 Task: Look for space in Vlotho, Germany from 10th July, 2023 to 15th July, 2023 for 7 adults in price range Rs.10000 to Rs.15000. Place can be entire place or shared room with 4 bedrooms having 7 beds and 4 bathrooms. Property type can be house, flat, guest house. Amenities needed are: wifi, TV, free parkinig on premises, gym, breakfast. Booking option can be shelf check-in. Required host language is English.
Action: Mouse moved to (472, 94)
Screenshot: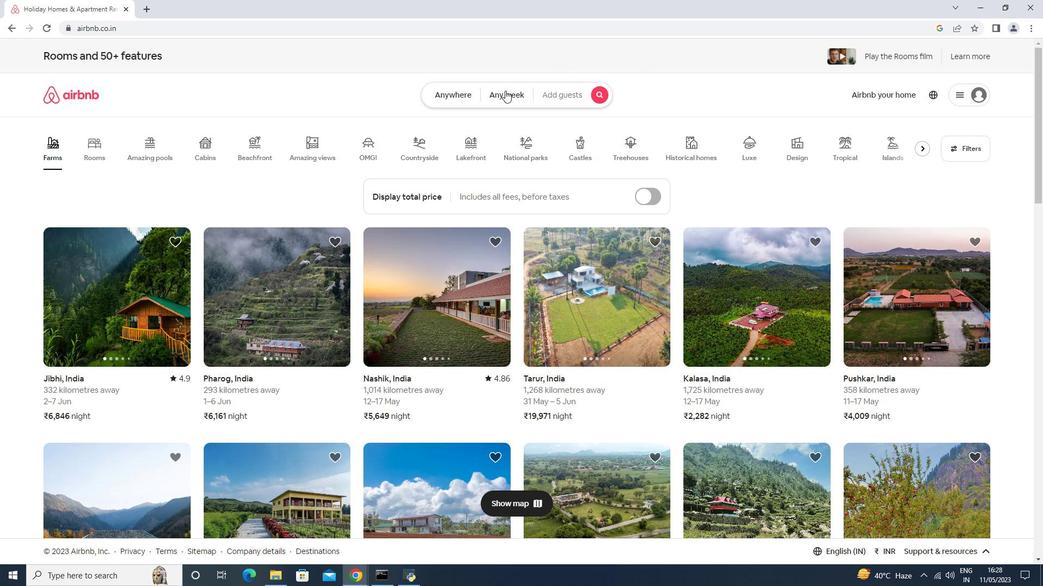 
Action: Mouse pressed left at (472, 94)
Screenshot: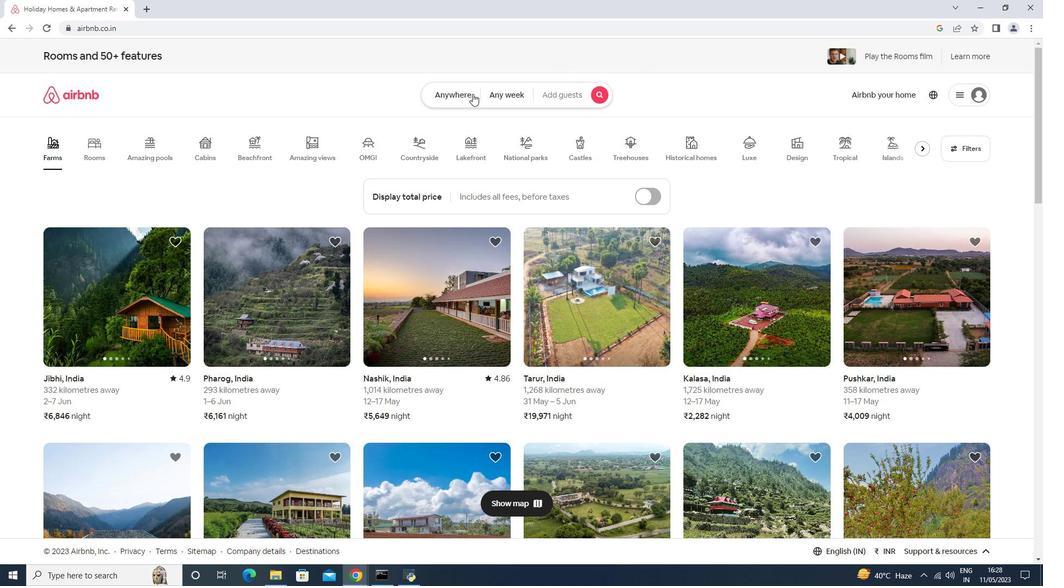 
Action: Mouse moved to (395, 138)
Screenshot: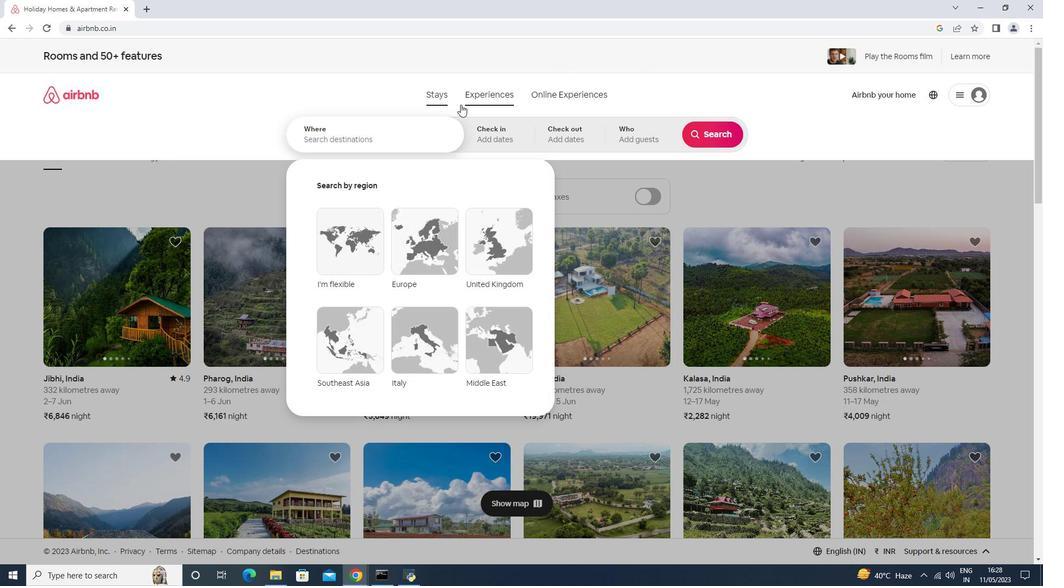 
Action: Mouse pressed left at (395, 138)
Screenshot: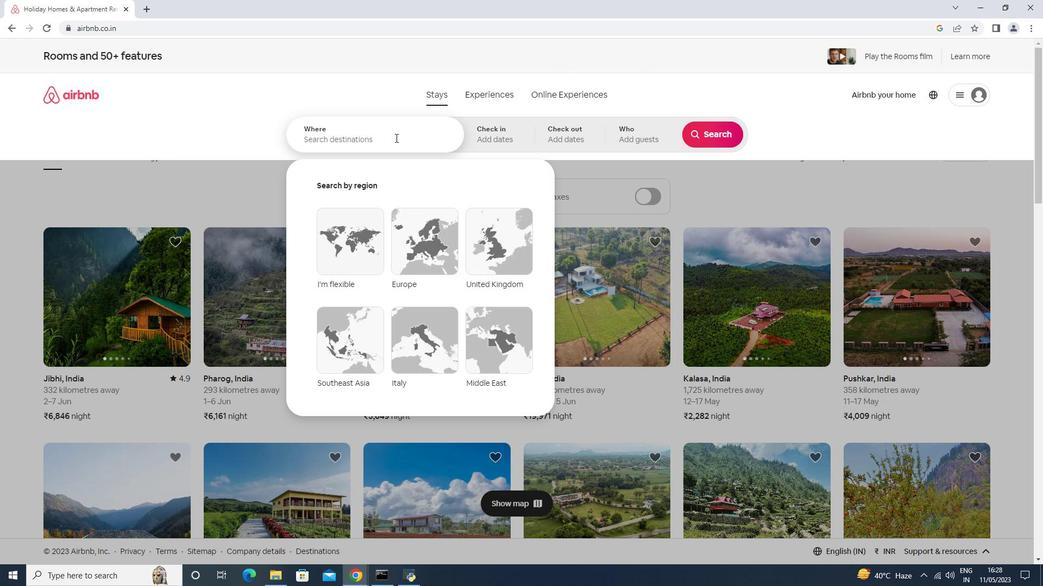 
Action: Mouse moved to (401, 133)
Screenshot: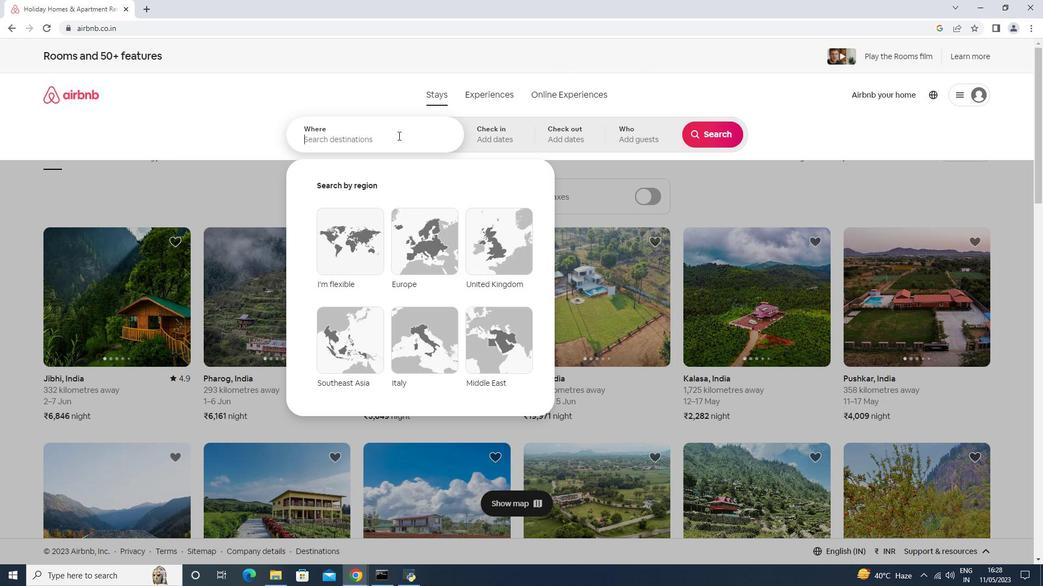 
Action: Key pressed <Key.shift>Vlotho,<Key.space><Key.shift>Germany<Key.enter>
Screenshot: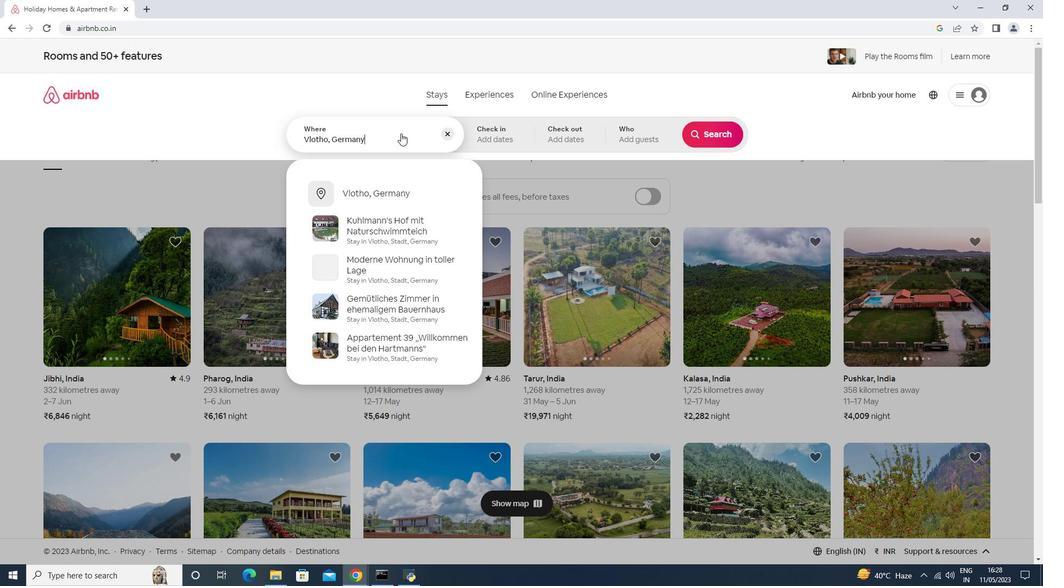 
Action: Mouse moved to (709, 228)
Screenshot: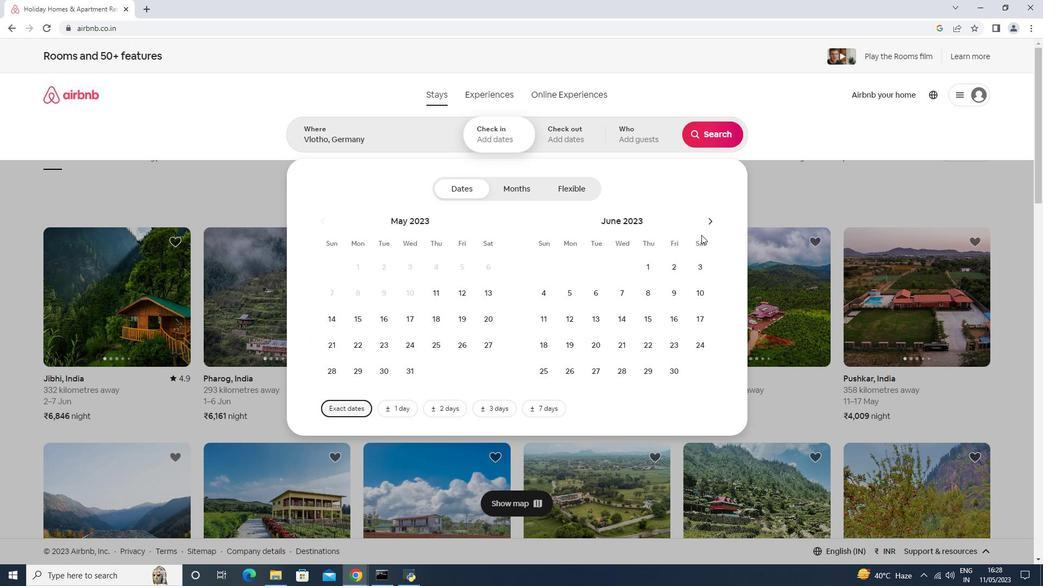 
Action: Mouse pressed left at (709, 228)
Screenshot: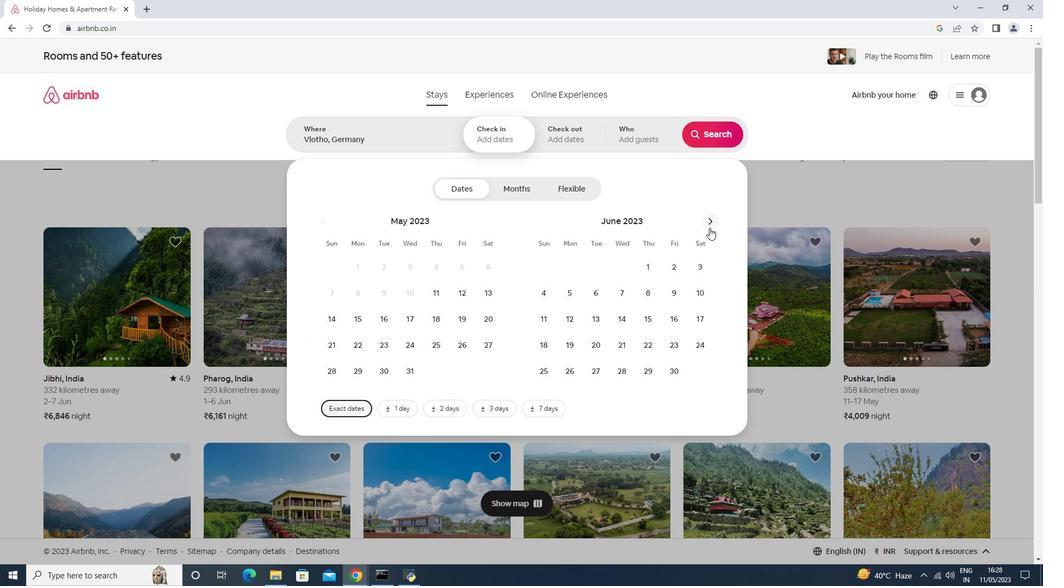 
Action: Mouse moved to (567, 313)
Screenshot: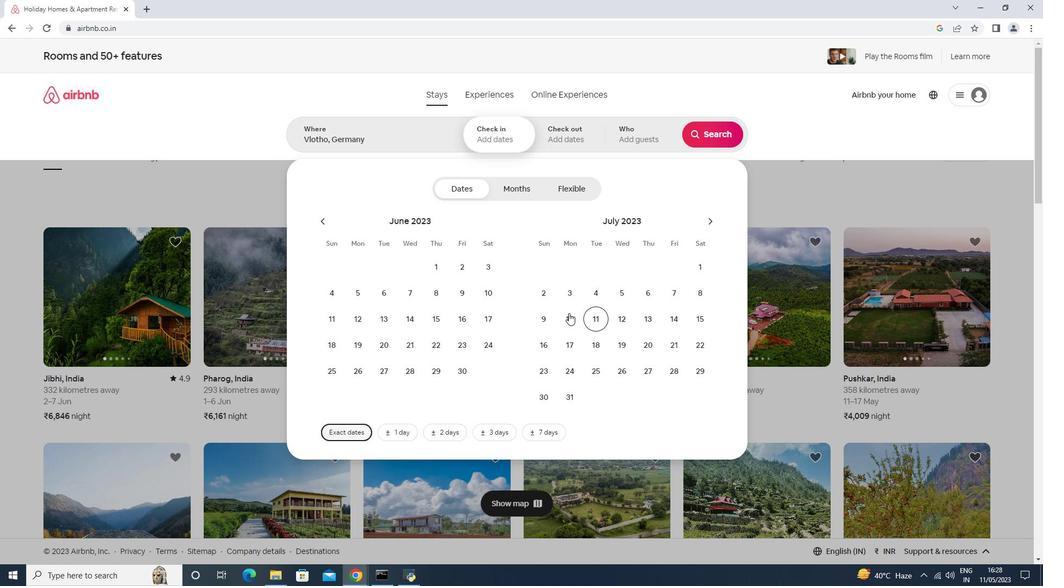 
Action: Mouse pressed left at (567, 313)
Screenshot: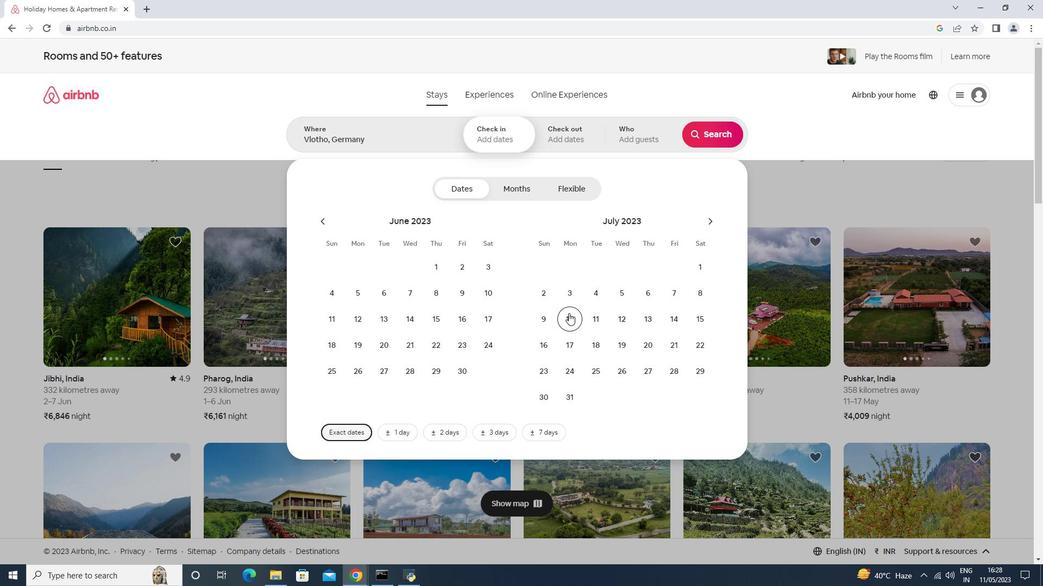 
Action: Mouse moved to (708, 317)
Screenshot: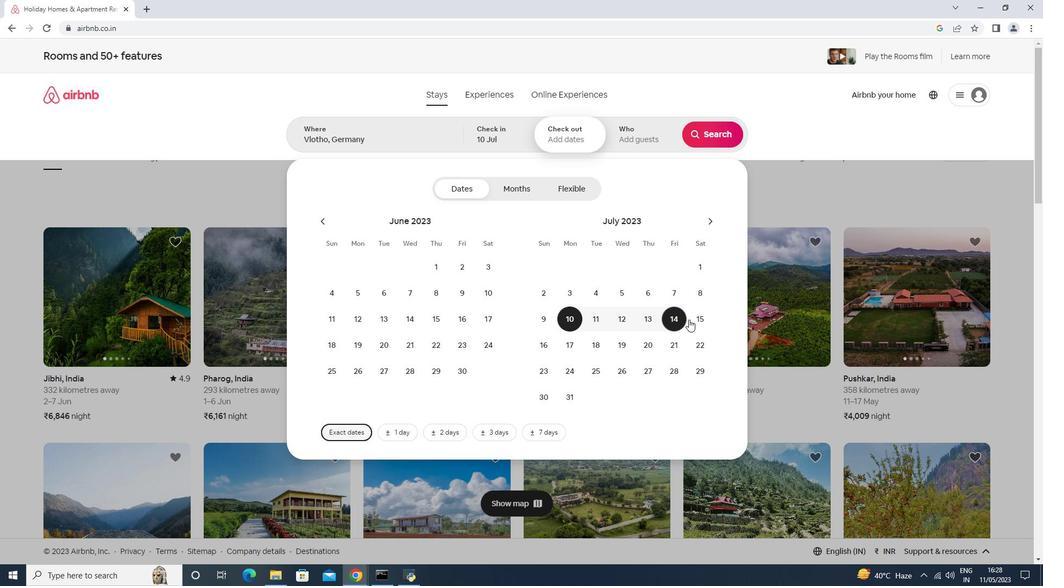 
Action: Mouse pressed left at (708, 317)
Screenshot: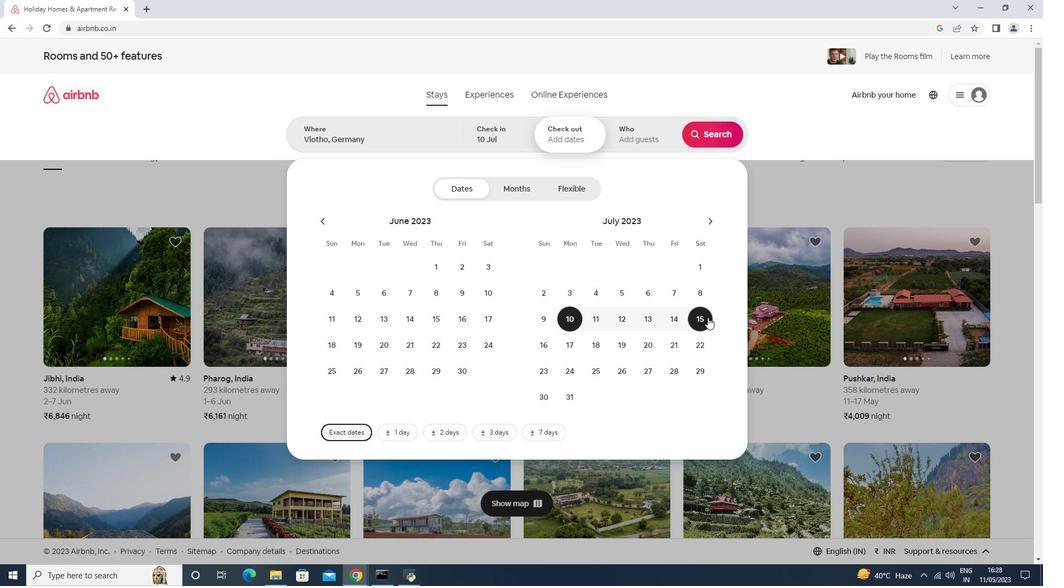
Action: Mouse moved to (624, 135)
Screenshot: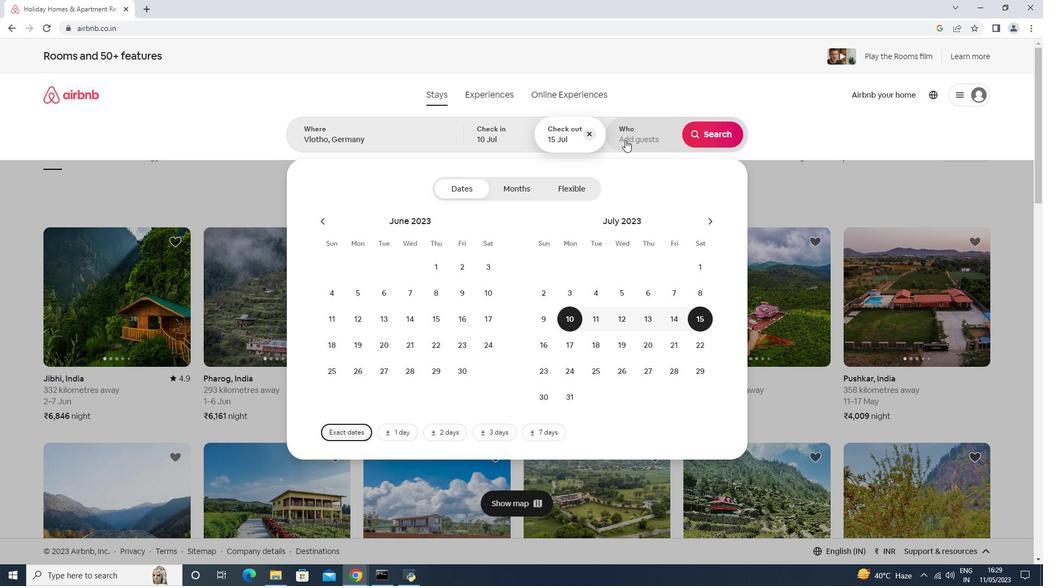 
Action: Mouse pressed left at (624, 135)
Screenshot: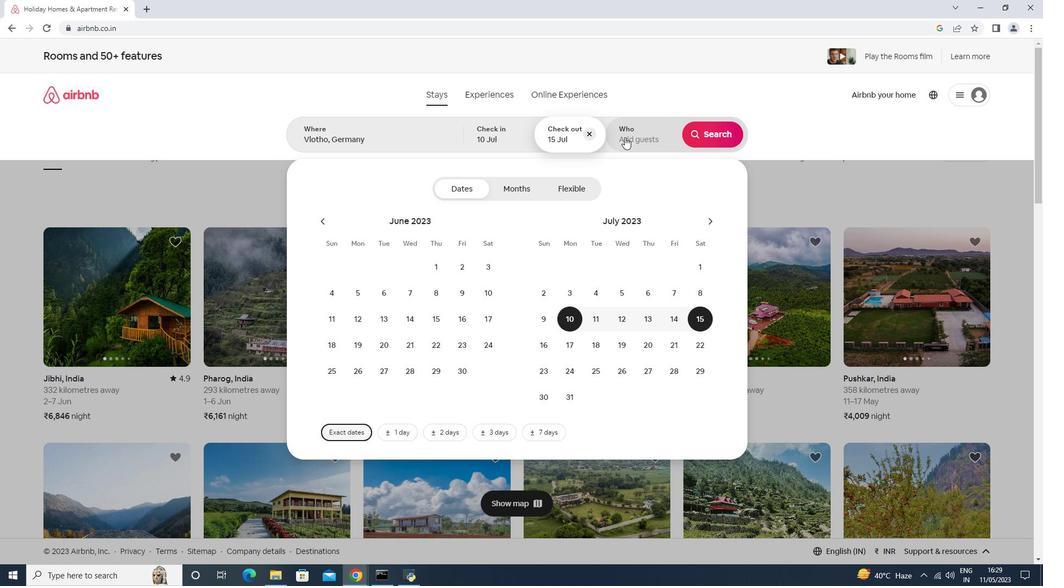 
Action: Mouse moved to (721, 190)
Screenshot: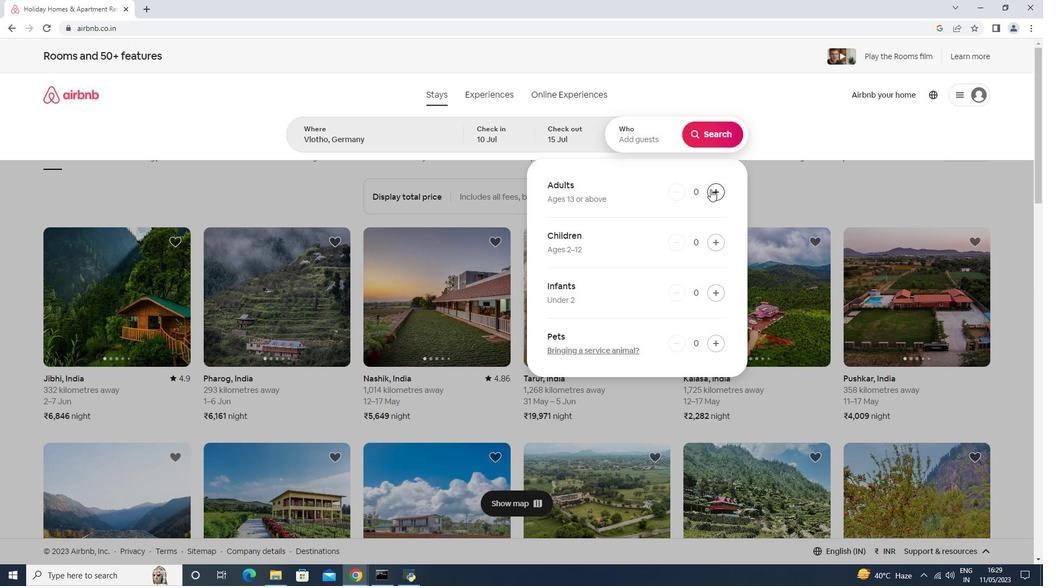 
Action: Mouse pressed left at (721, 190)
Screenshot: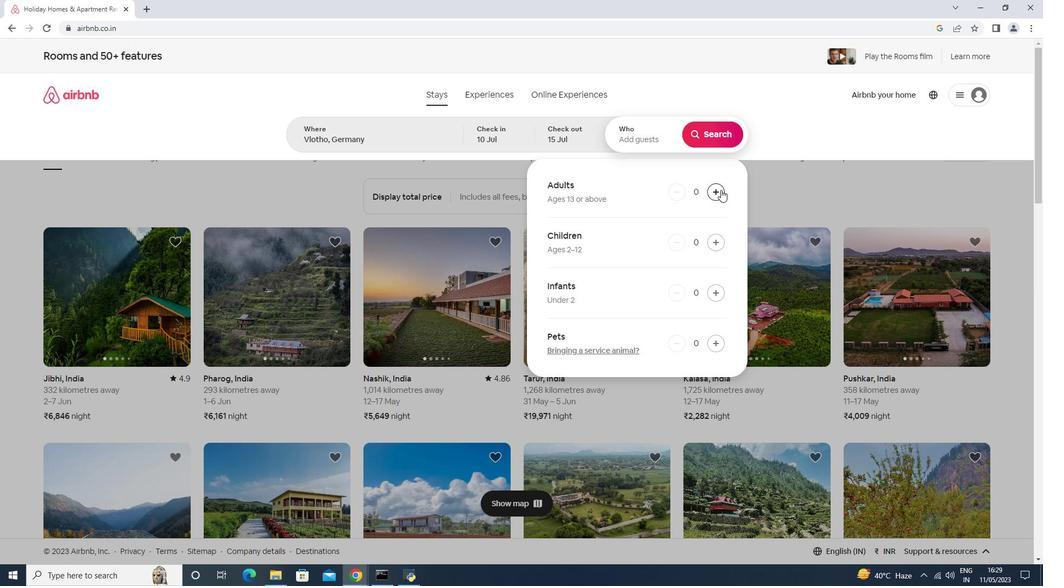 
Action: Mouse pressed left at (721, 190)
Screenshot: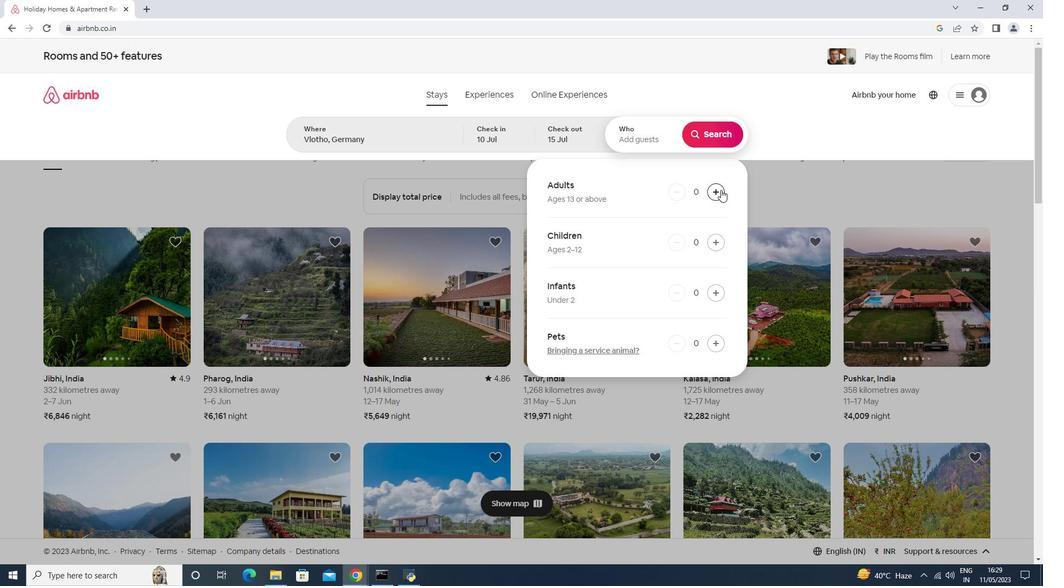 
Action: Mouse pressed left at (721, 190)
Screenshot: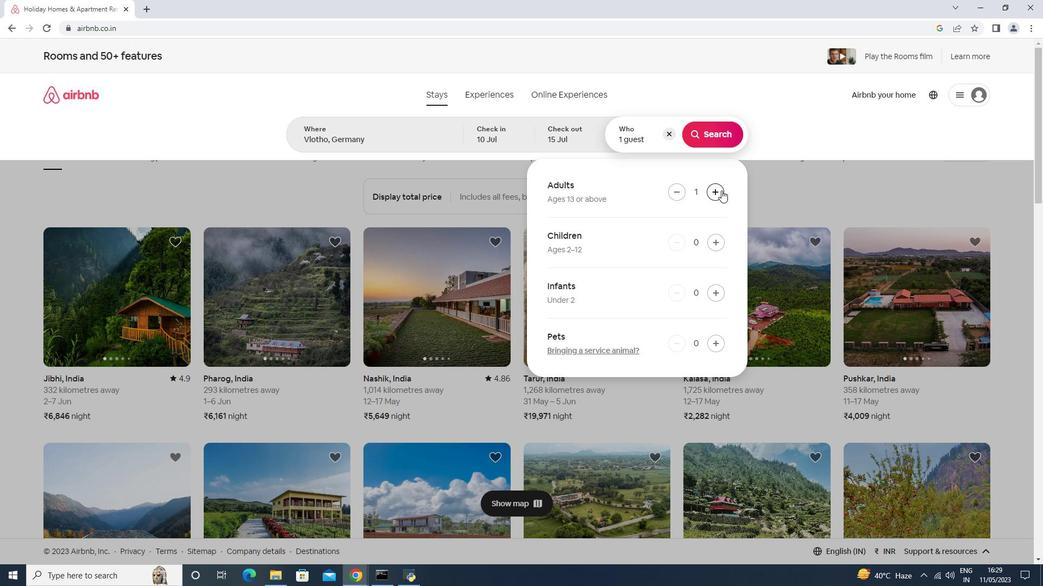
Action: Mouse pressed left at (721, 190)
Screenshot: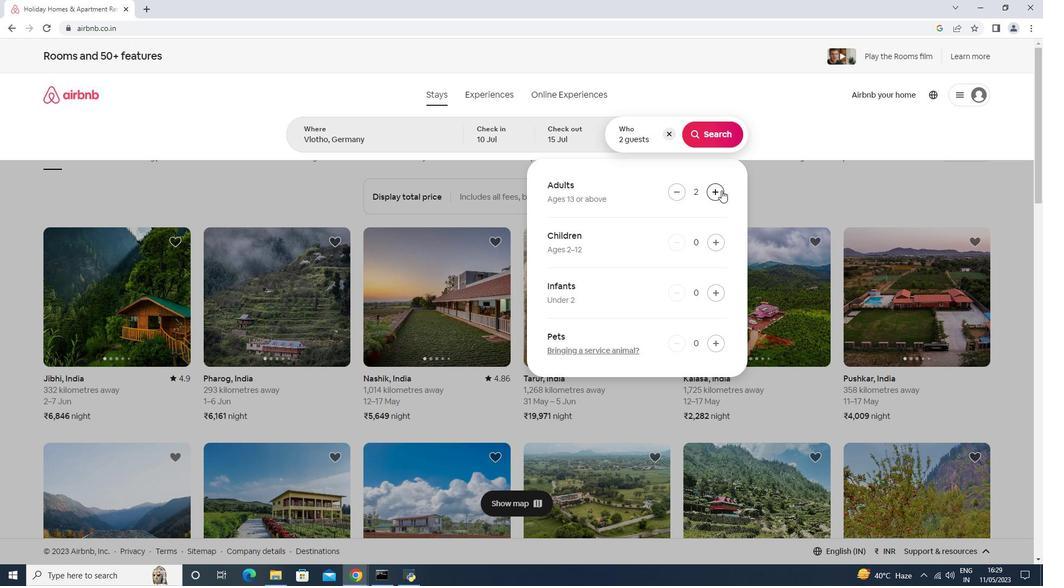 
Action: Mouse pressed left at (721, 190)
Screenshot: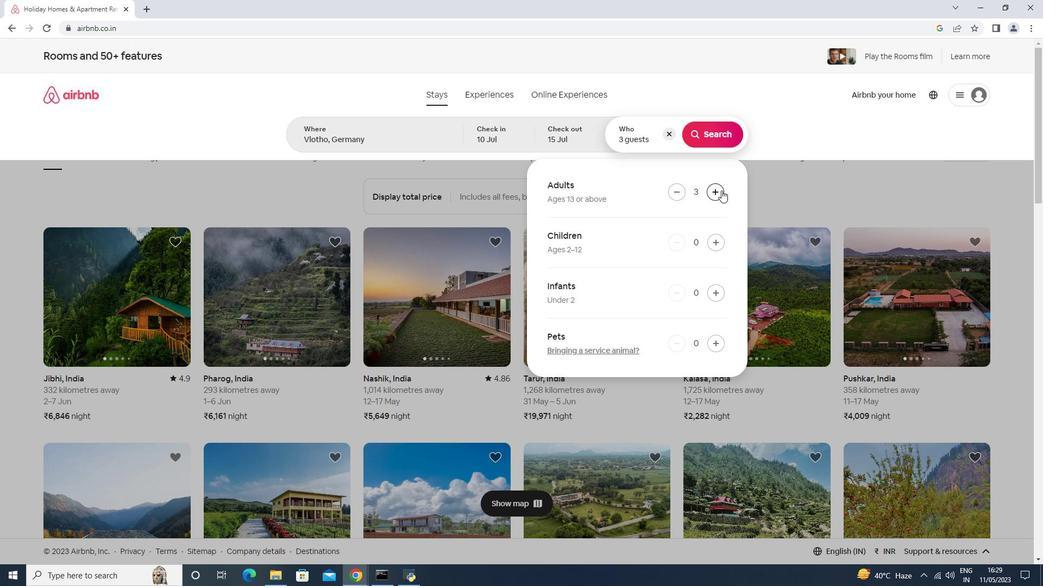 
Action: Mouse moved to (717, 193)
Screenshot: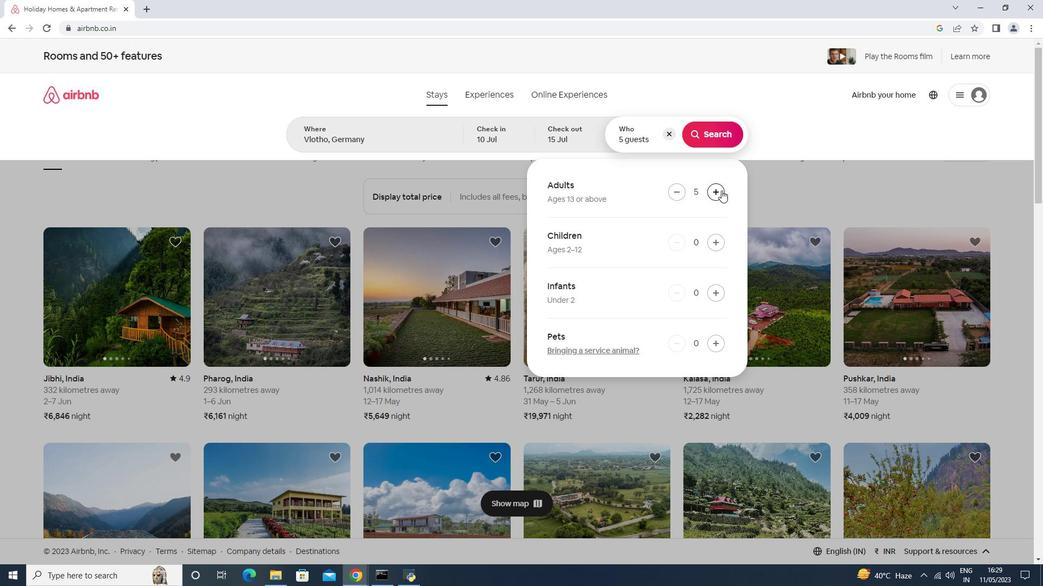 
Action: Mouse pressed left at (717, 193)
Screenshot: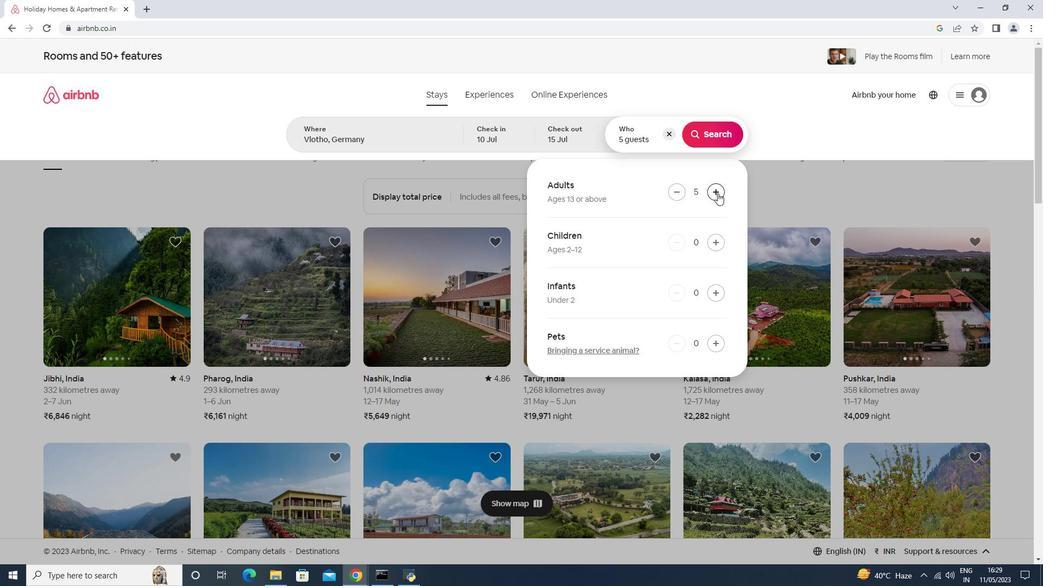 
Action: Mouse pressed left at (717, 193)
Screenshot: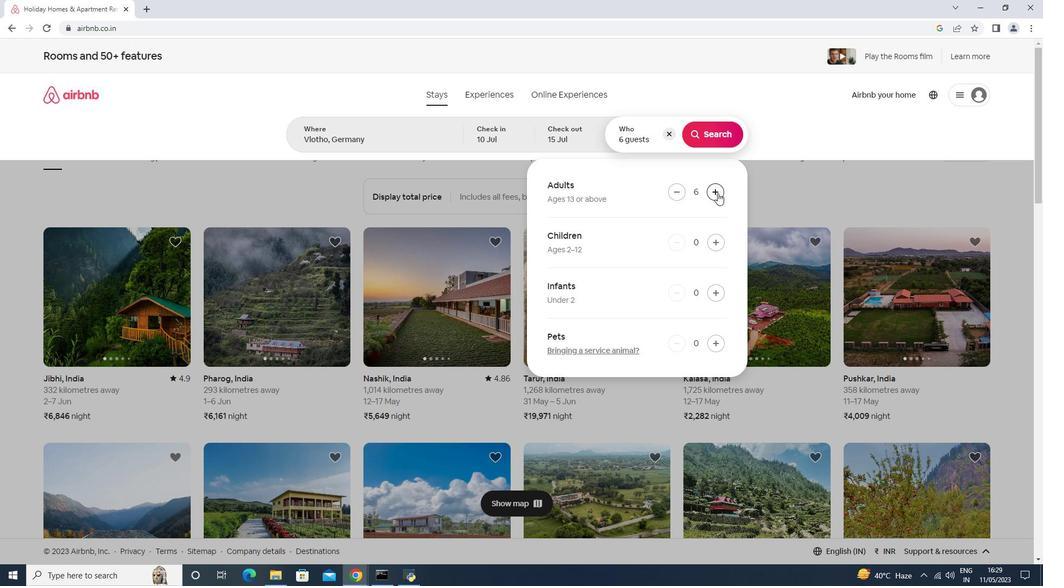 
Action: Mouse moved to (714, 138)
Screenshot: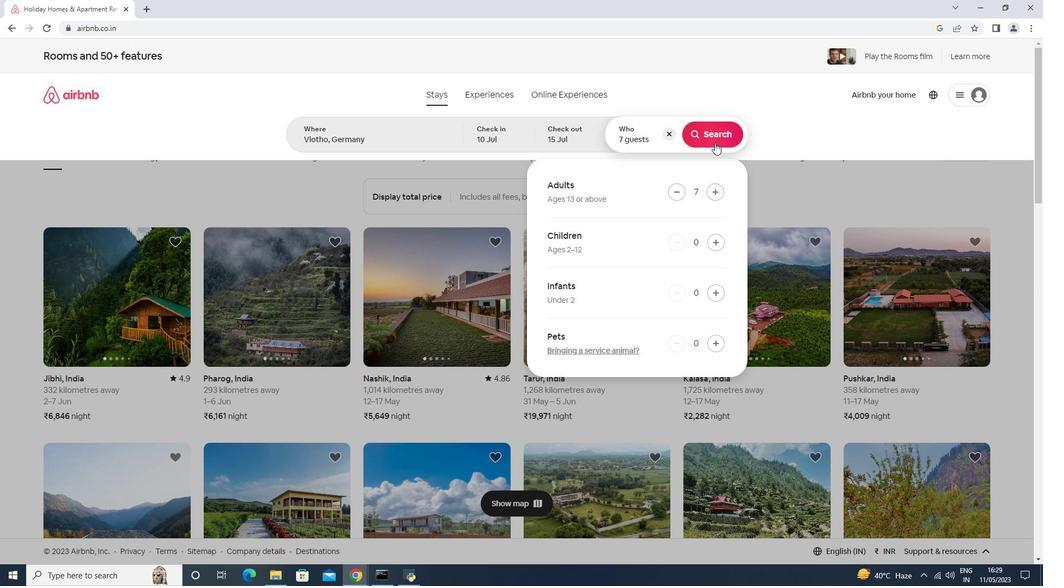 
Action: Mouse pressed left at (714, 138)
Screenshot: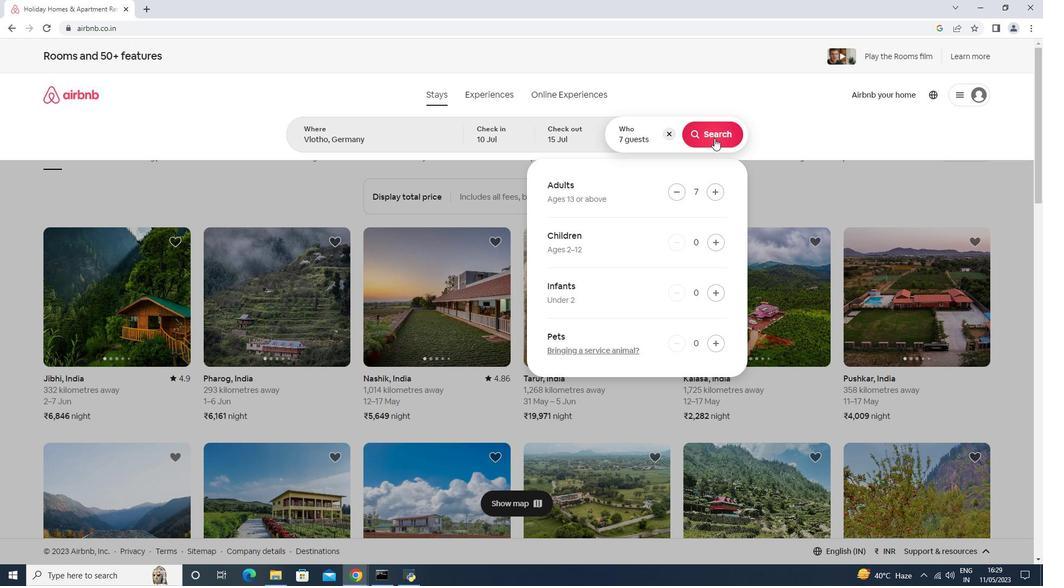 
Action: Mouse moved to (984, 97)
Screenshot: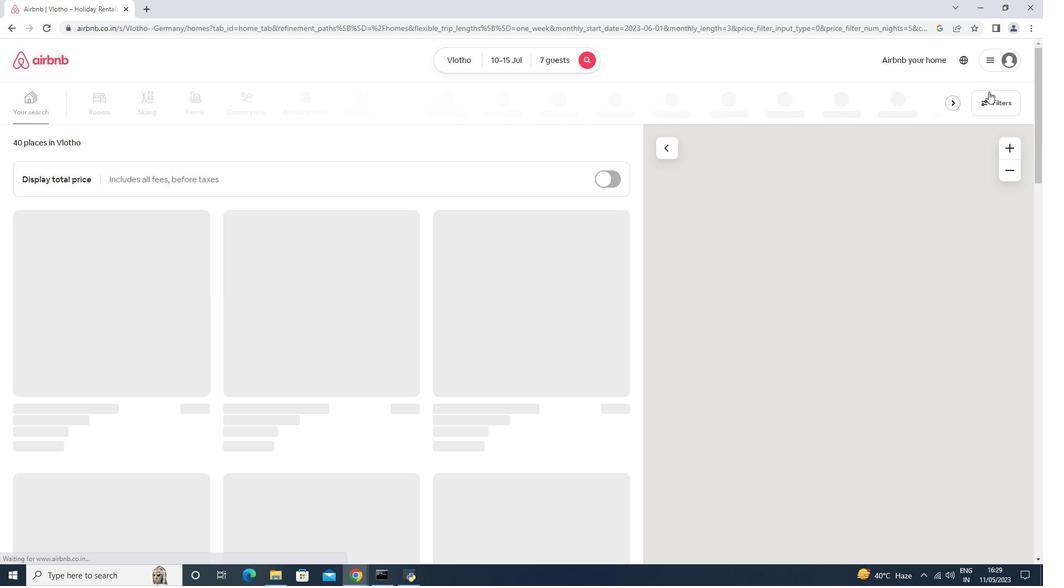 
Action: Mouse pressed left at (984, 97)
Screenshot: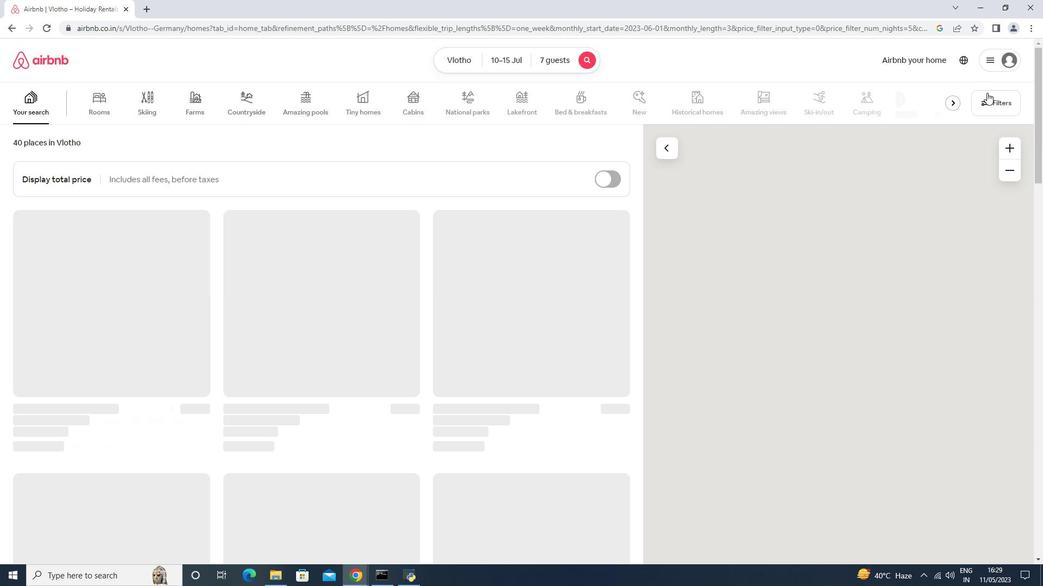 
Action: Mouse moved to (428, 362)
Screenshot: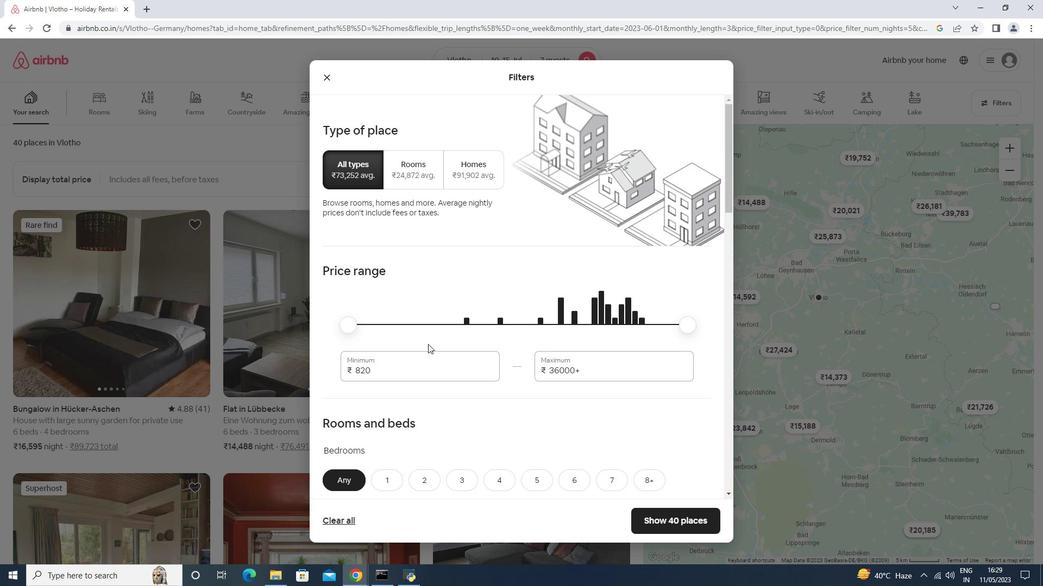 
Action: Mouse pressed left at (428, 362)
Screenshot: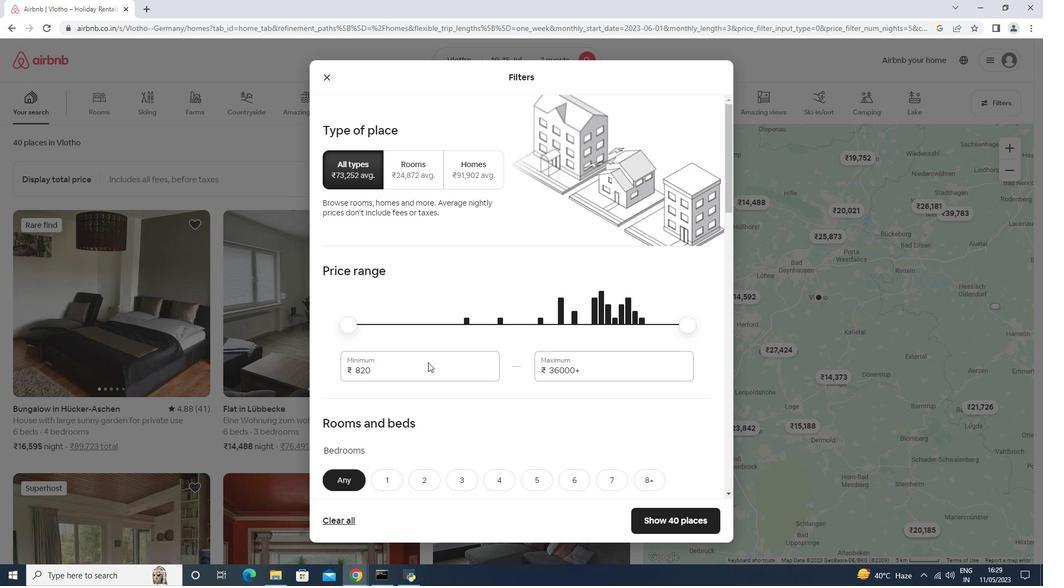 
Action: Mouse pressed left at (428, 362)
Screenshot: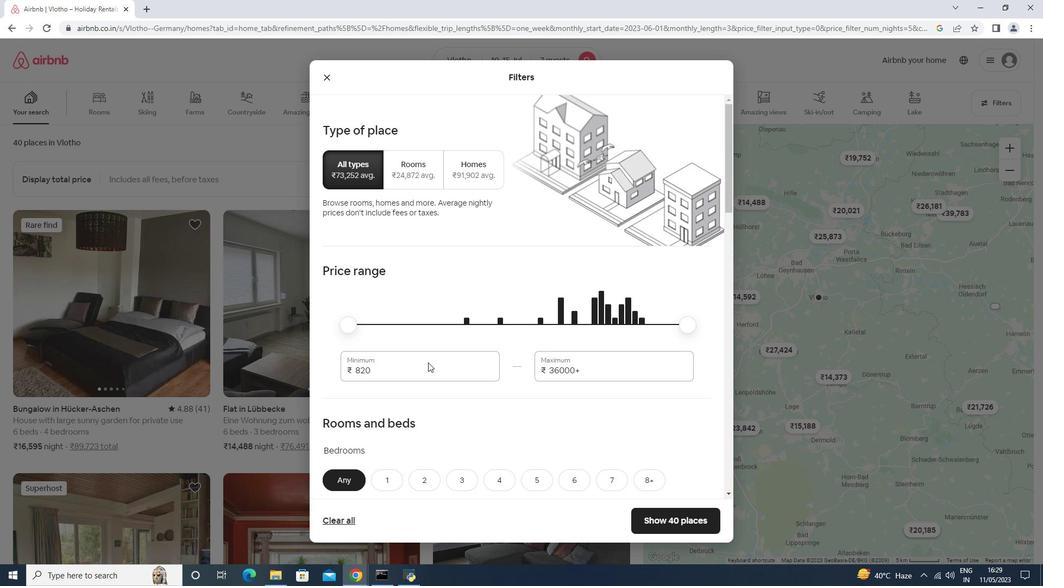 
Action: Mouse moved to (432, 359)
Screenshot: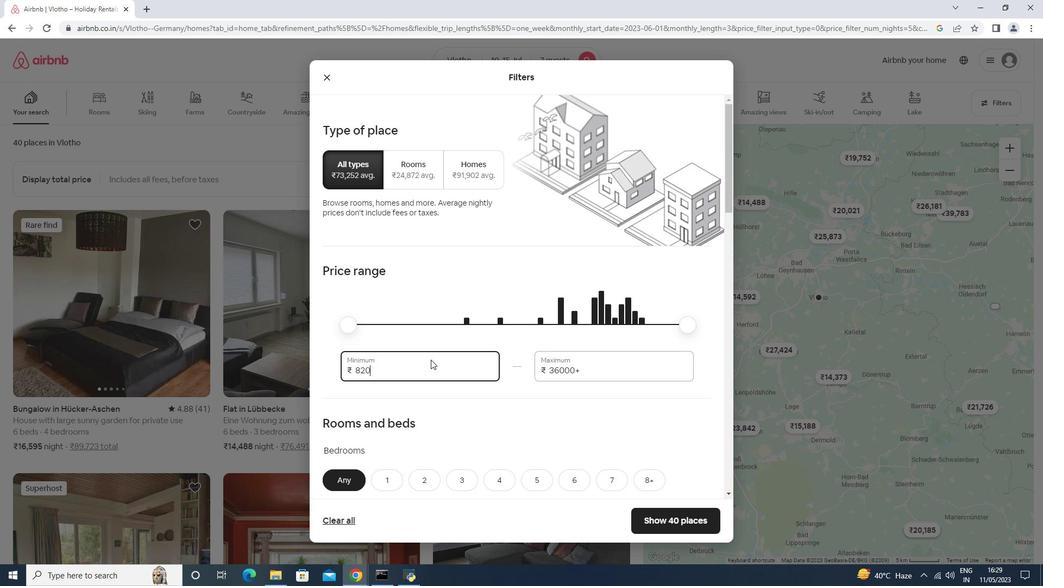 
Action: Key pressed 10<Key.backspace><Key.backspace><Key.backspace><Key.backspace><Key.backspace>10000<Key.tab>15000
Screenshot: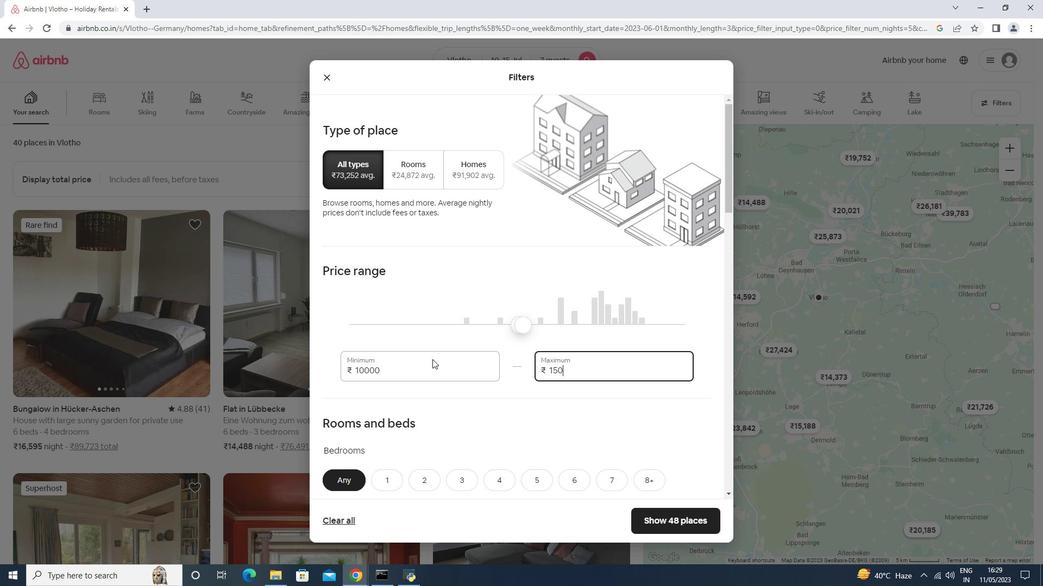 
Action: Mouse moved to (433, 359)
Screenshot: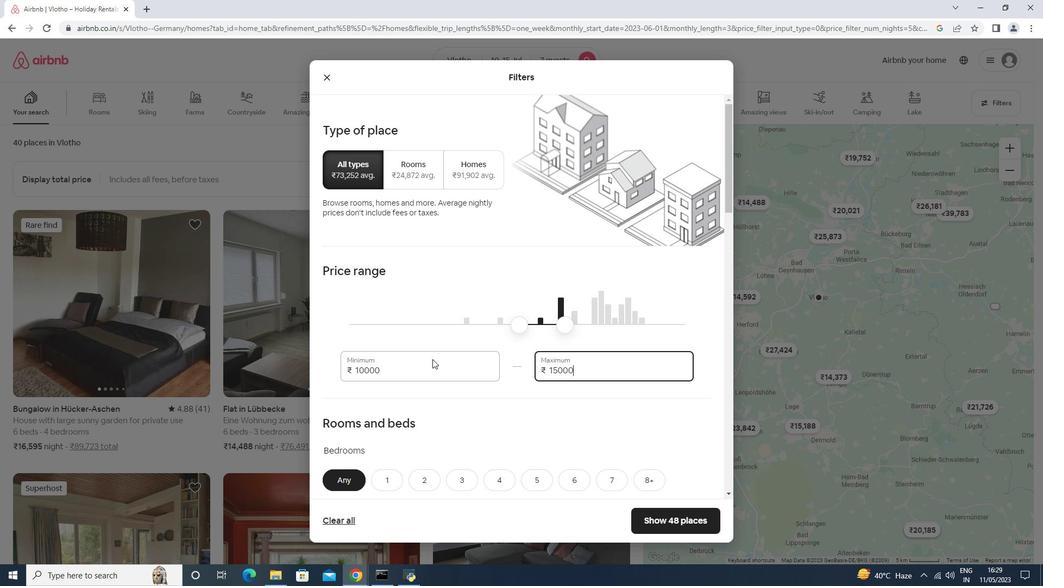 
Action: Mouse scrolled (433, 359) with delta (0, 0)
Screenshot: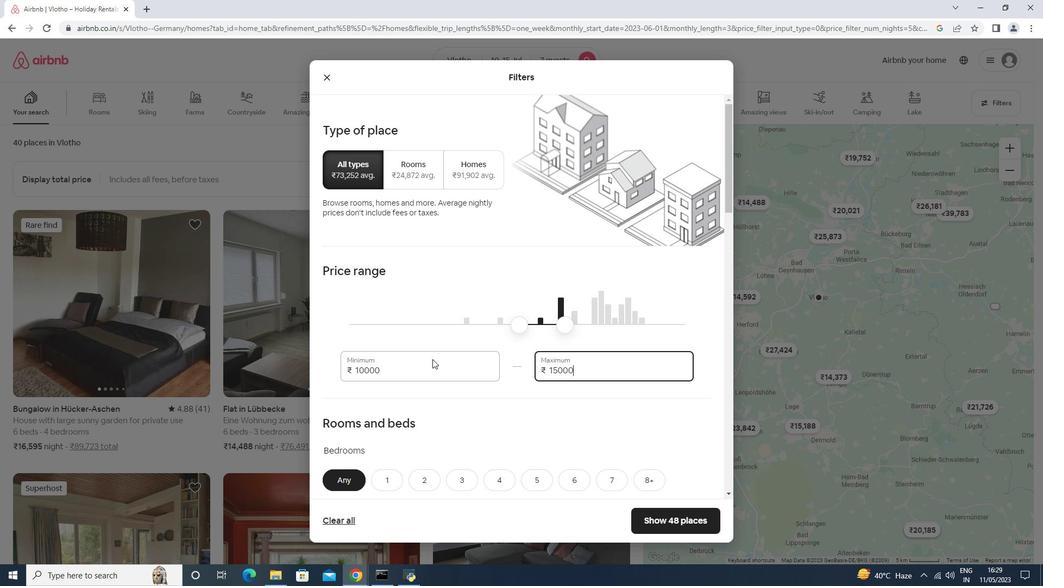 
Action: Mouse moved to (433, 359)
Screenshot: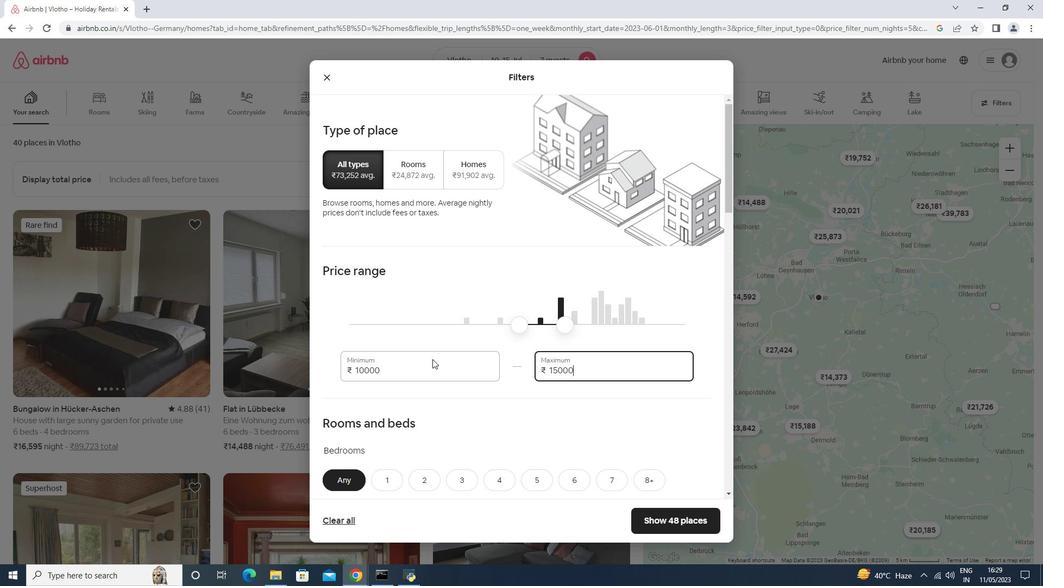 
Action: Mouse scrolled (433, 359) with delta (0, 0)
Screenshot: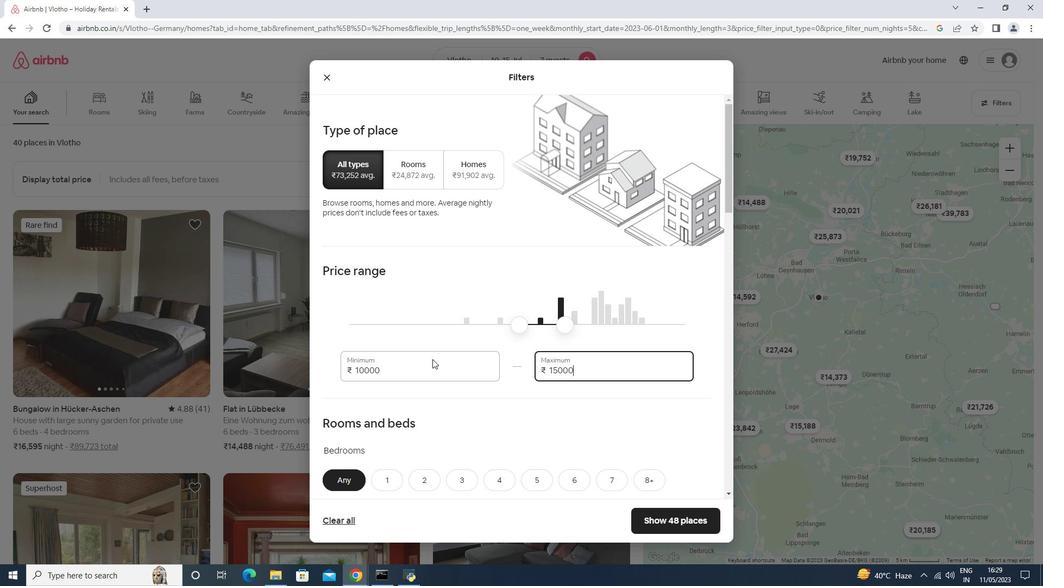 
Action: Mouse moved to (434, 358)
Screenshot: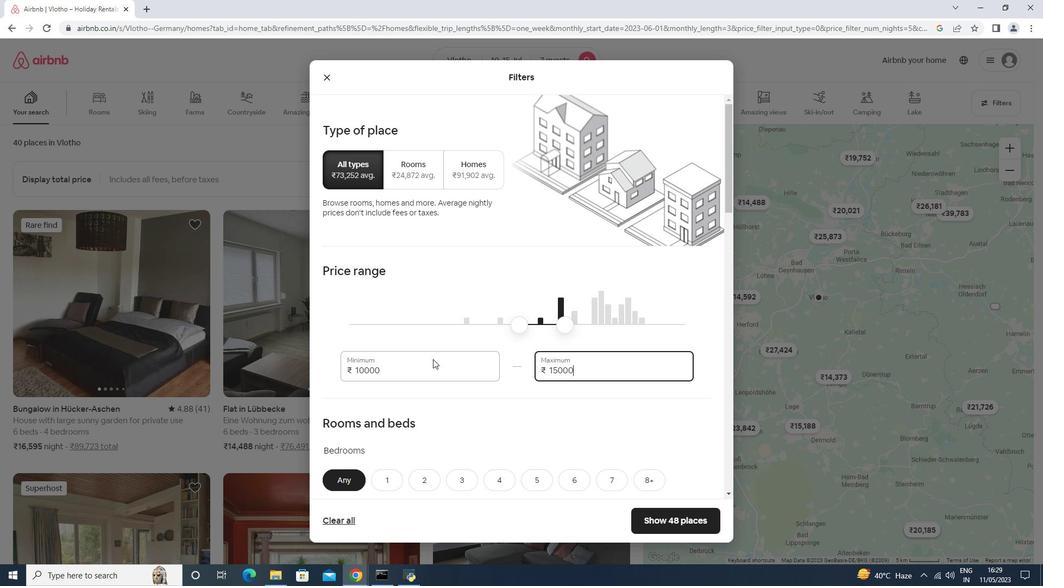 
Action: Mouse scrolled (434, 358) with delta (0, 0)
Screenshot: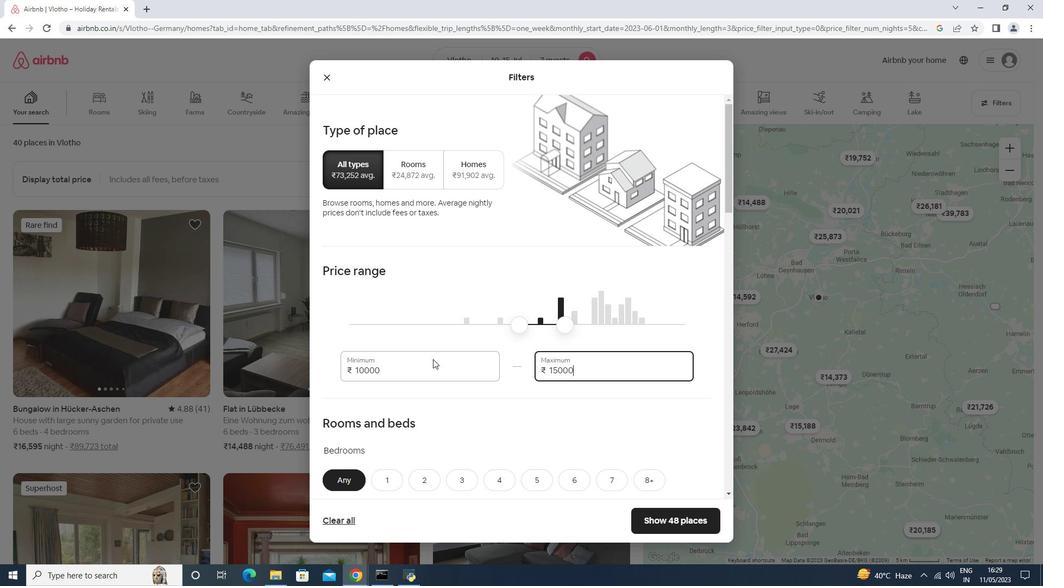 
Action: Mouse moved to (435, 358)
Screenshot: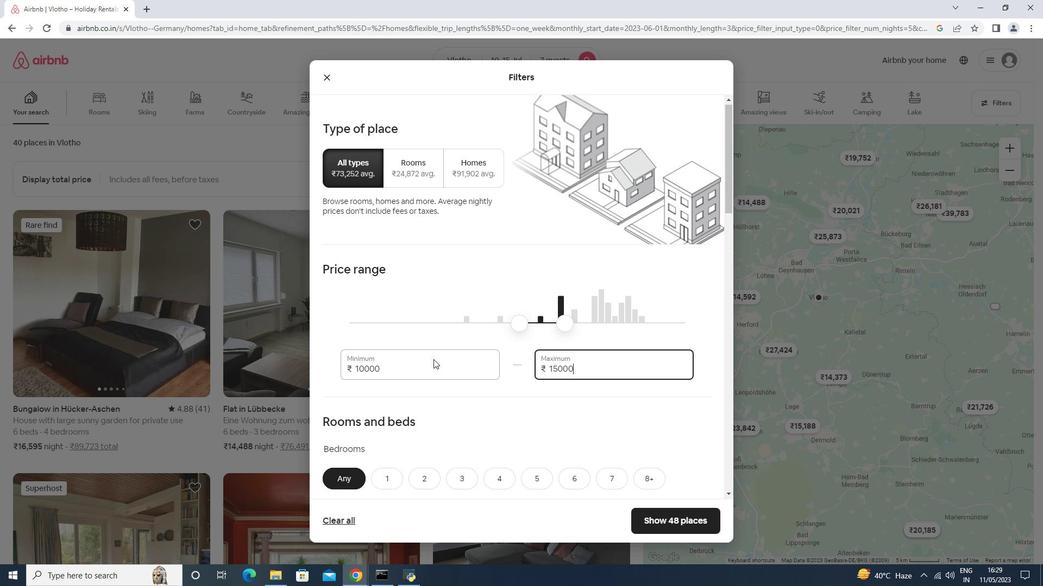
Action: Mouse scrolled (435, 357) with delta (0, 0)
Screenshot: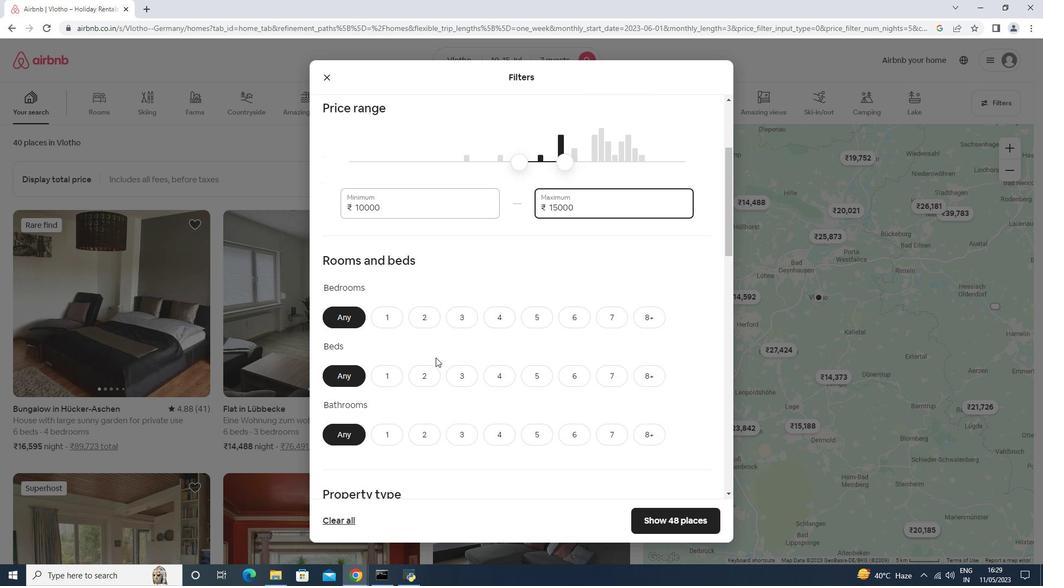 
Action: Mouse scrolled (435, 357) with delta (0, 0)
Screenshot: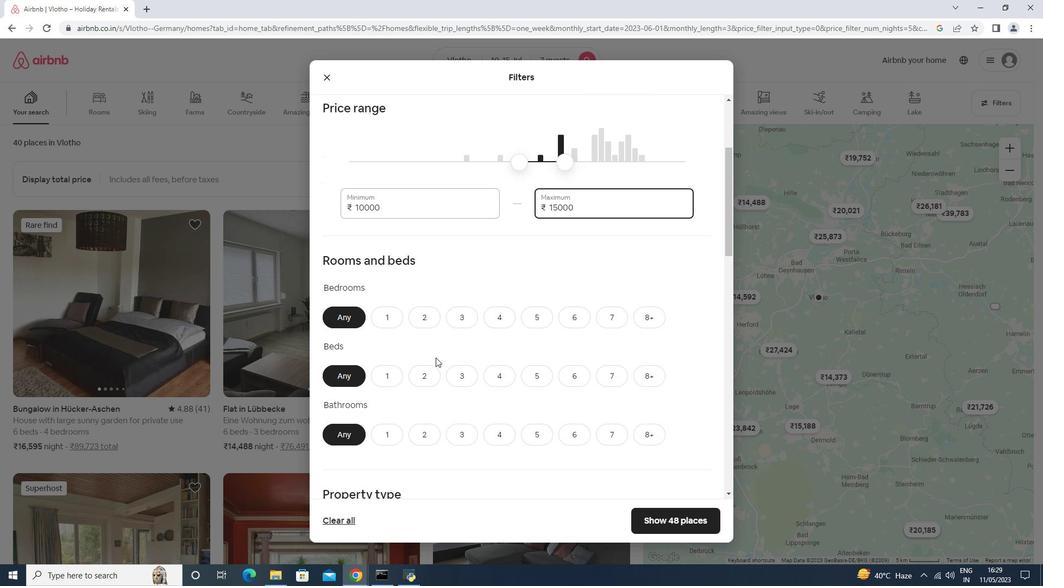 
Action: Mouse scrolled (435, 357) with delta (0, 0)
Screenshot: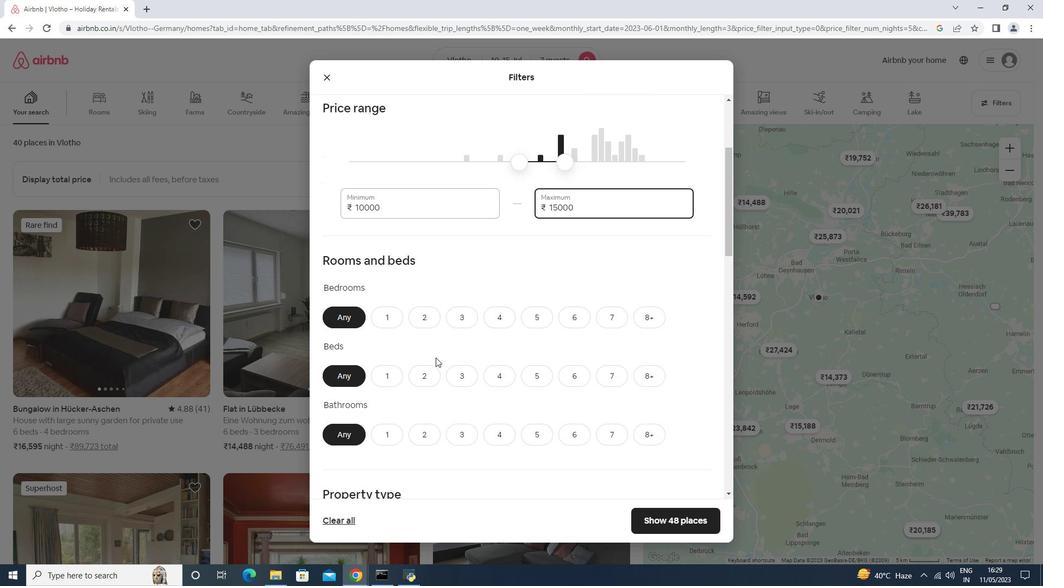 
Action: Mouse moved to (493, 151)
Screenshot: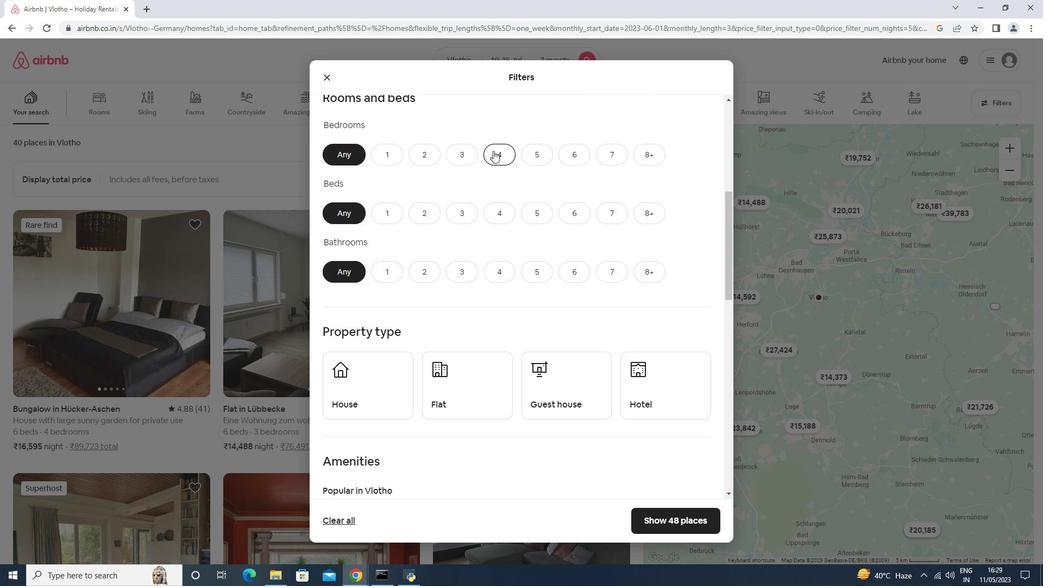 
Action: Mouse pressed left at (493, 151)
Screenshot: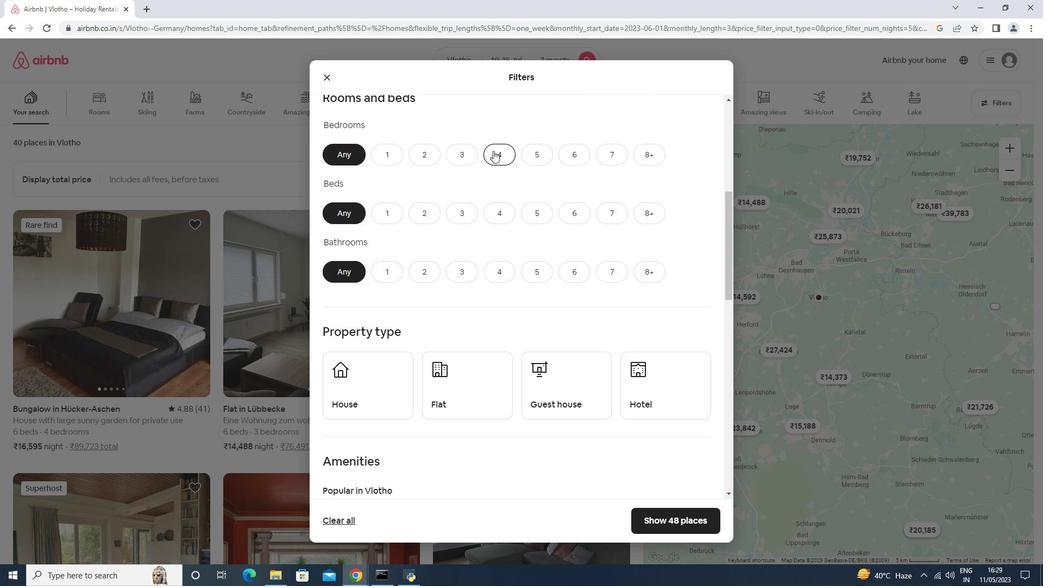 
Action: Mouse moved to (612, 207)
Screenshot: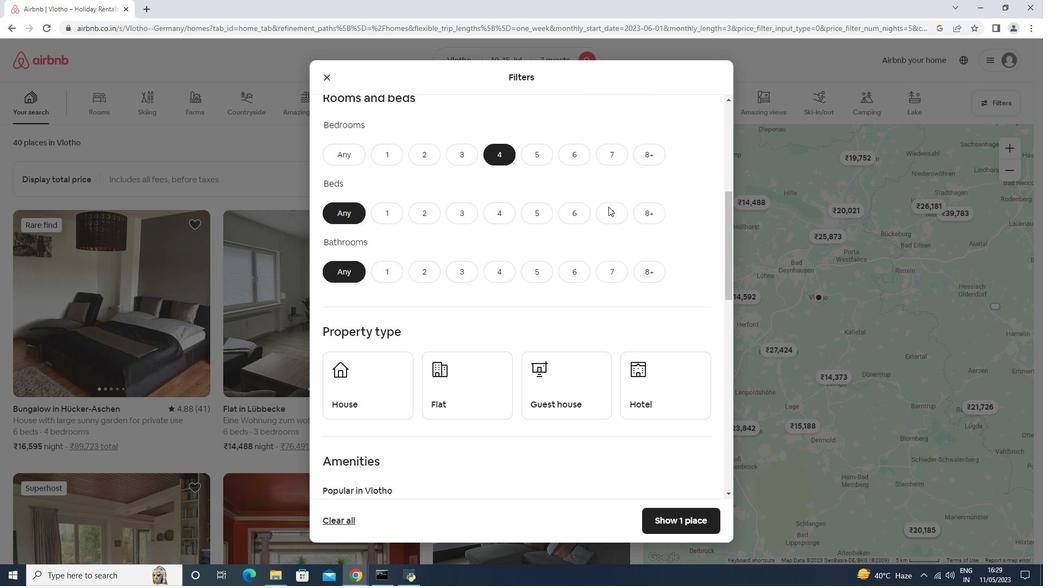 
Action: Mouse pressed left at (612, 207)
Screenshot: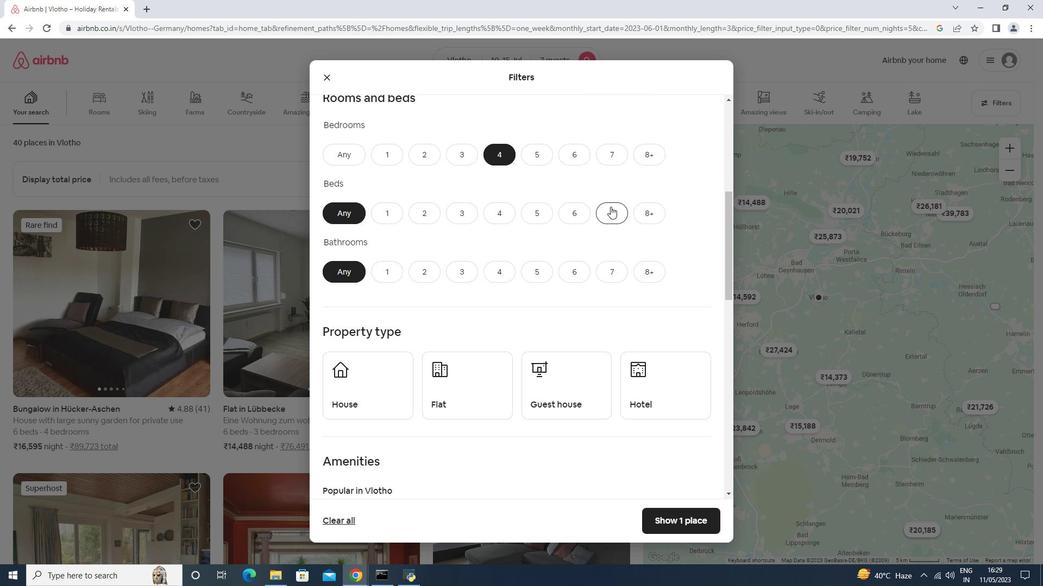 
Action: Mouse moved to (492, 273)
Screenshot: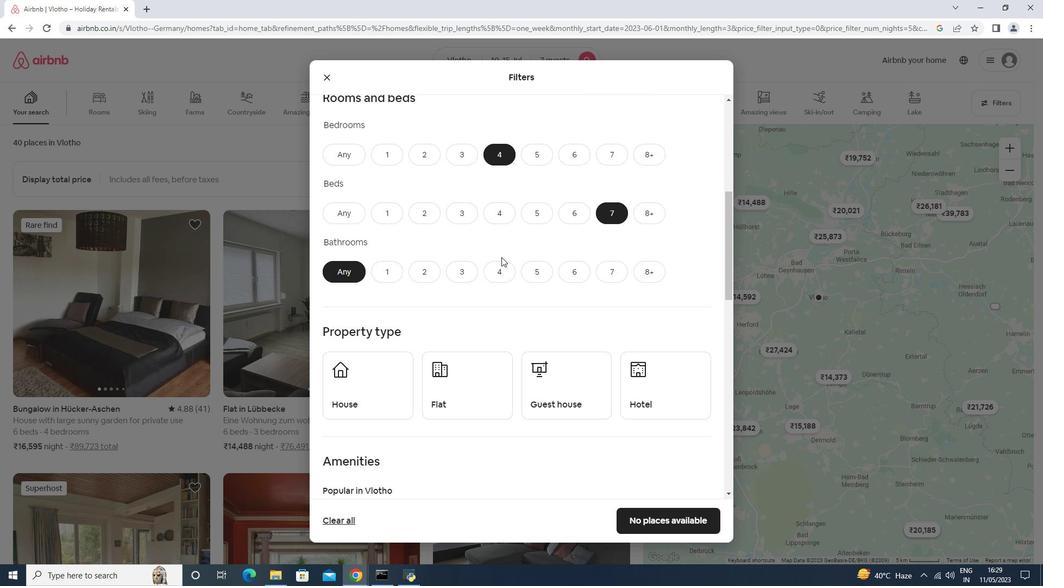 
Action: Mouse pressed left at (492, 273)
Screenshot: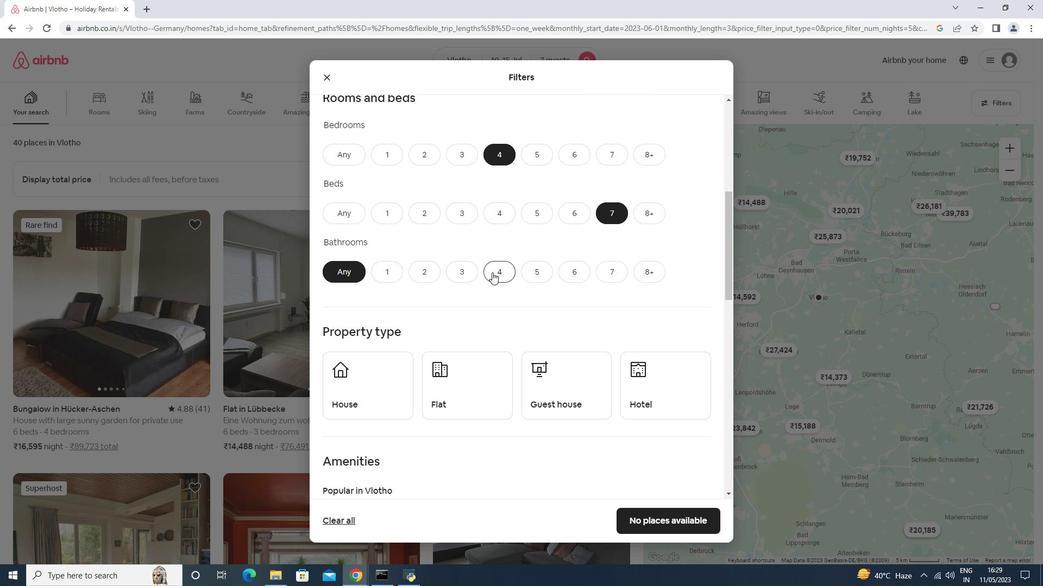 
Action: Mouse moved to (455, 383)
Screenshot: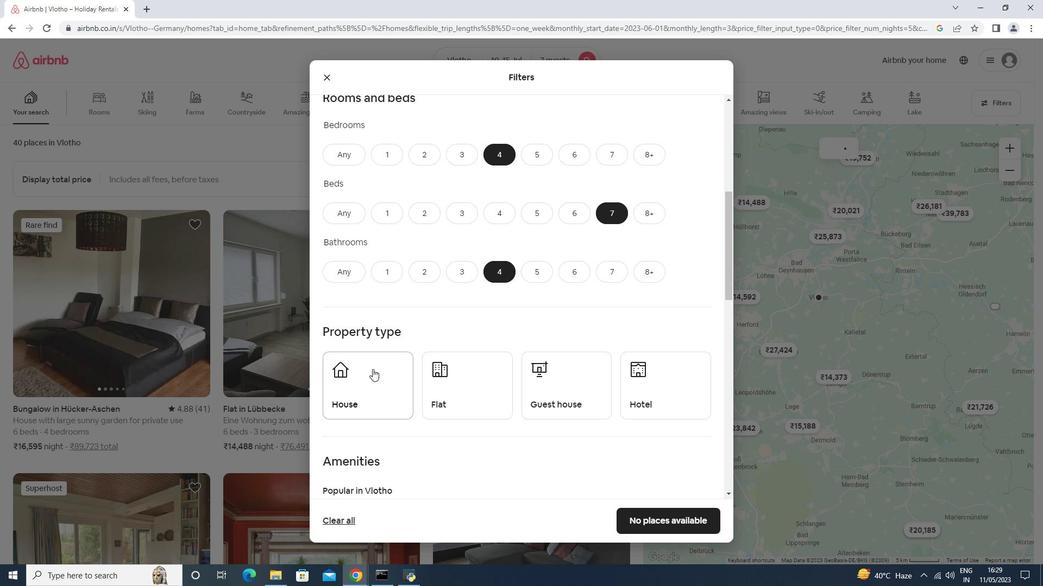 
Action: Mouse pressed left at (371, 372)
Screenshot: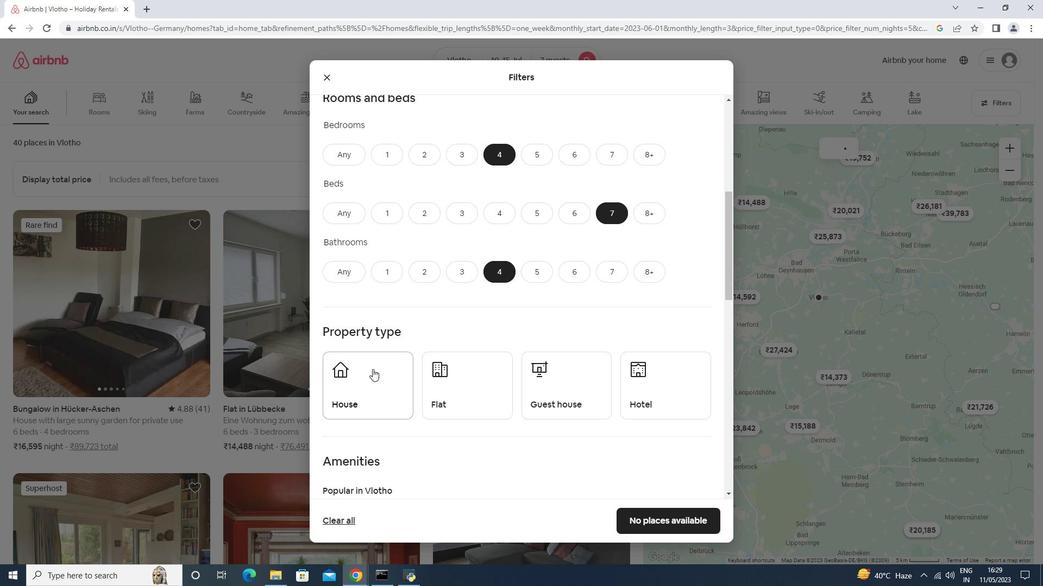 
Action: Mouse moved to (458, 384)
Screenshot: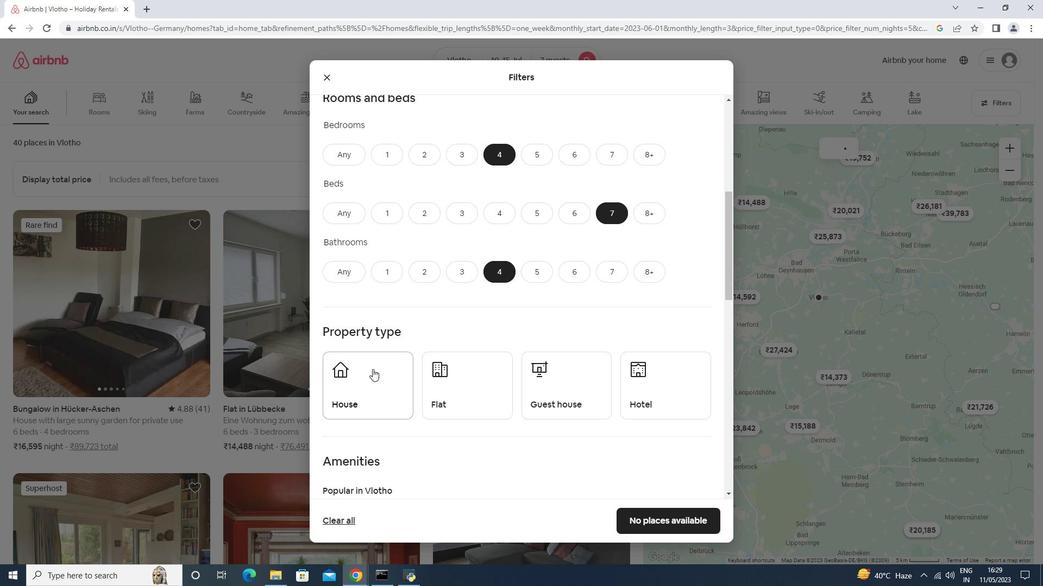 
Action: Mouse pressed left at (458, 384)
Screenshot: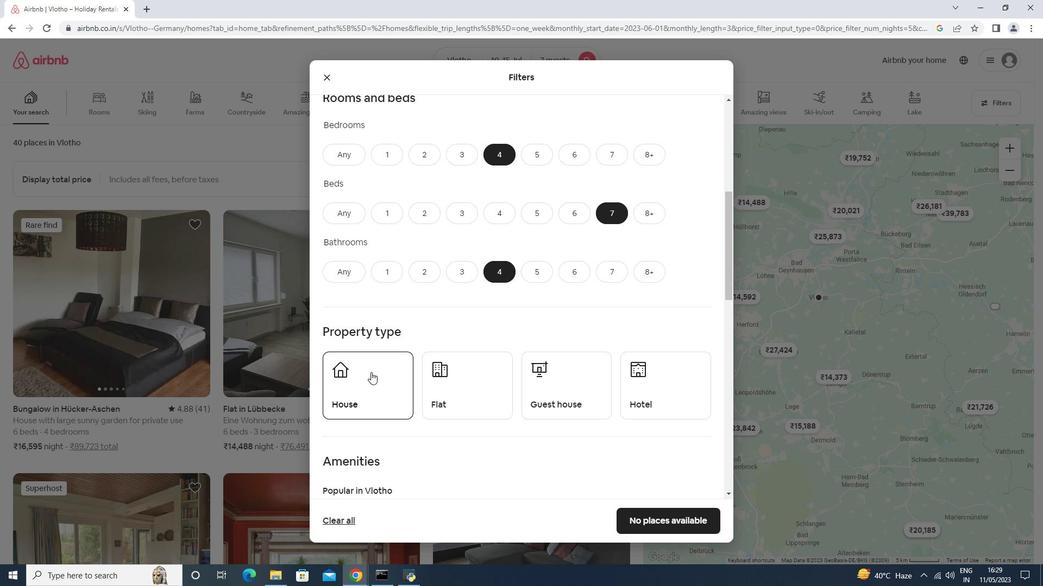 
Action: Mouse moved to (533, 384)
Screenshot: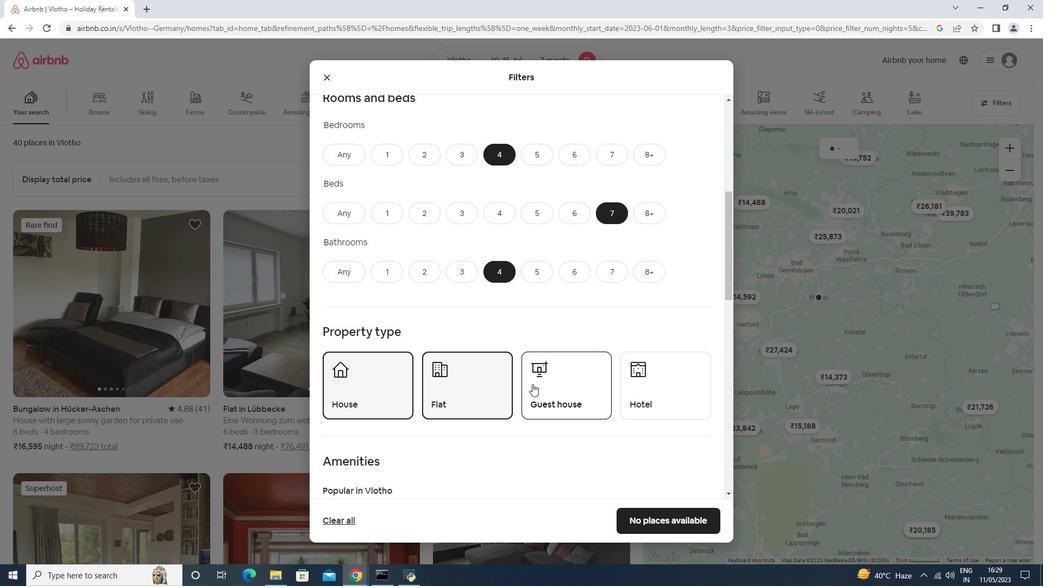 
Action: Mouse pressed left at (533, 384)
Screenshot: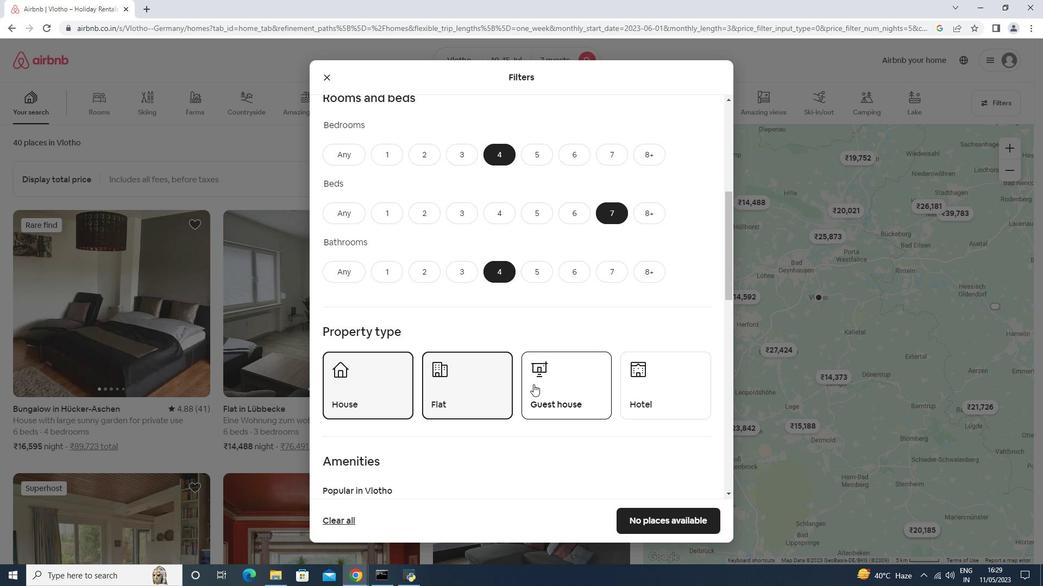 
Action: Mouse scrolled (533, 384) with delta (0, 0)
Screenshot: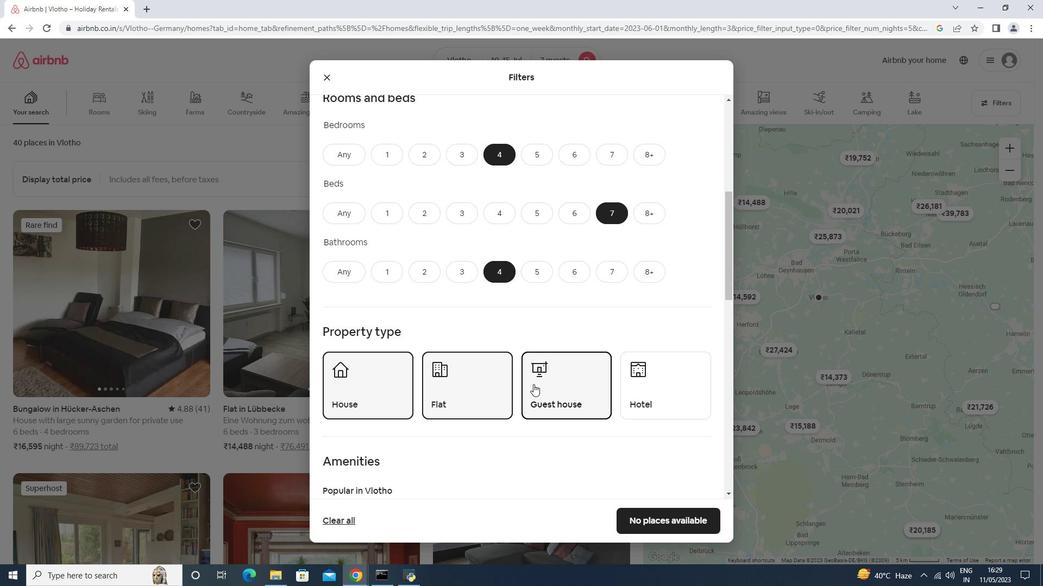 
Action: Mouse scrolled (533, 384) with delta (0, 0)
Screenshot: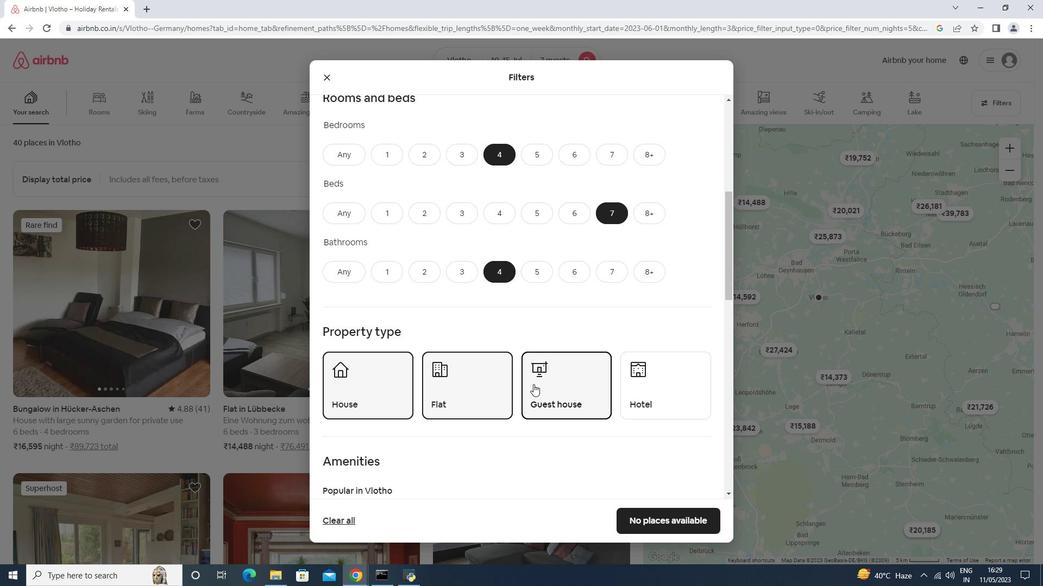 
Action: Mouse moved to (533, 384)
Screenshot: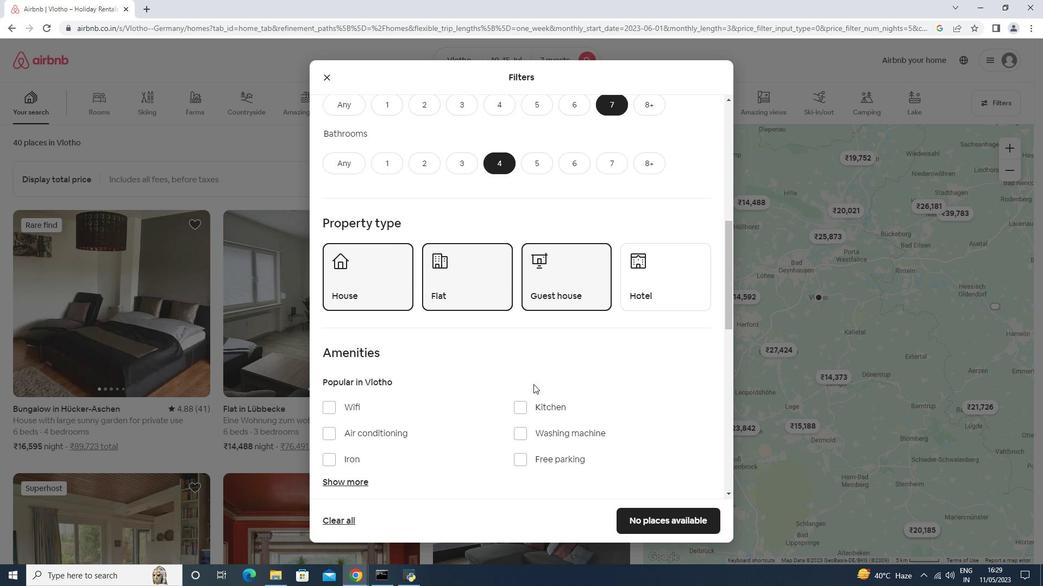 
Action: Mouse scrolled (533, 384) with delta (0, 0)
Screenshot: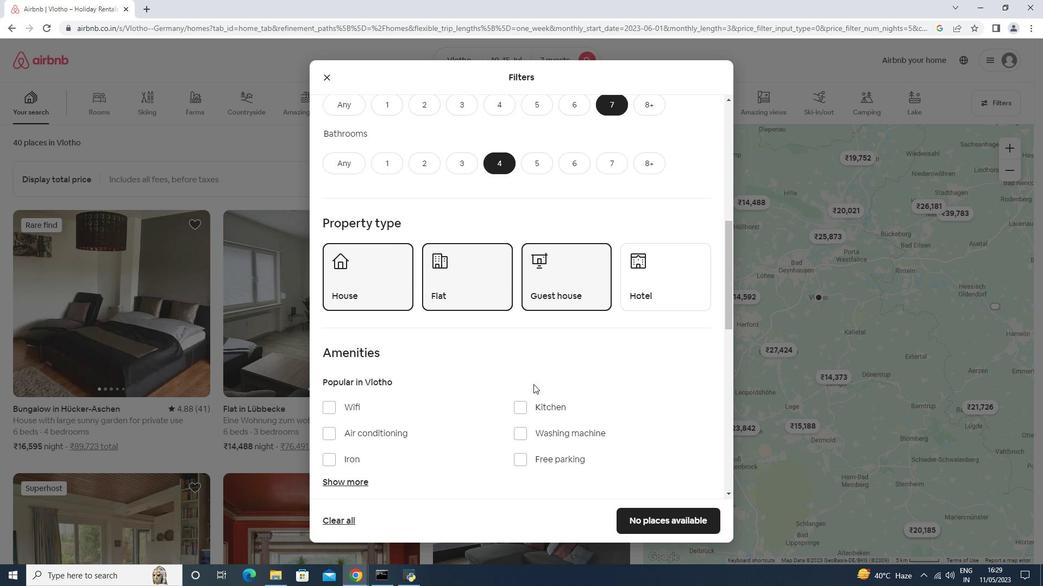 
Action: Mouse scrolled (533, 384) with delta (0, 0)
Screenshot: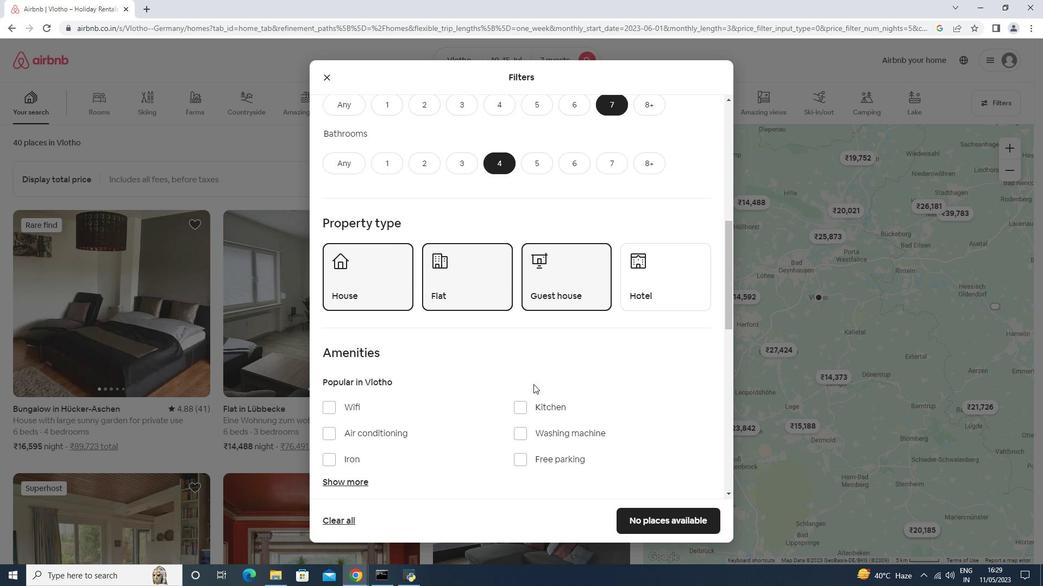 
Action: Mouse scrolled (533, 384) with delta (0, 0)
Screenshot: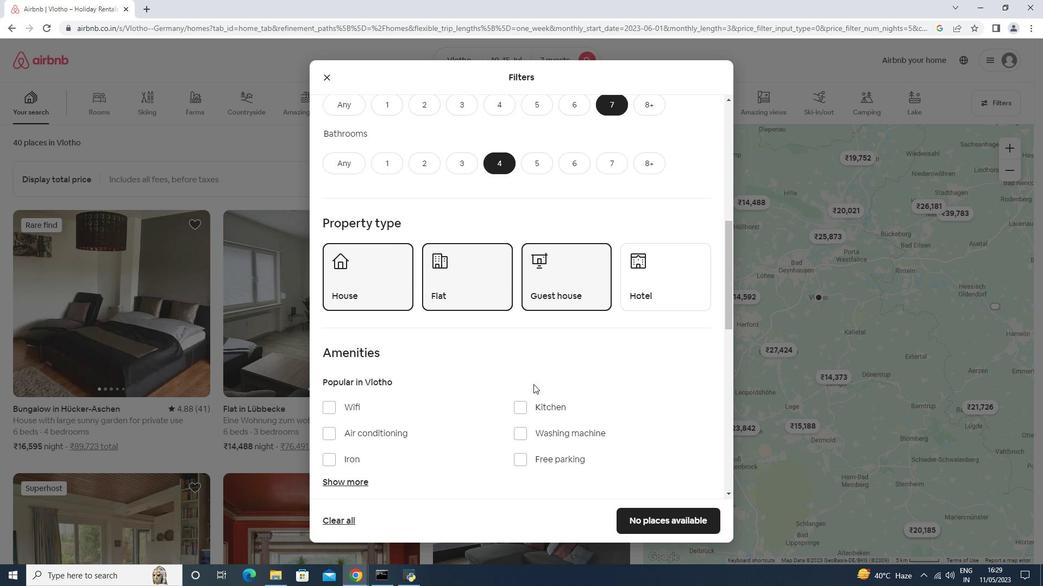 
Action: Mouse moved to (336, 317)
Screenshot: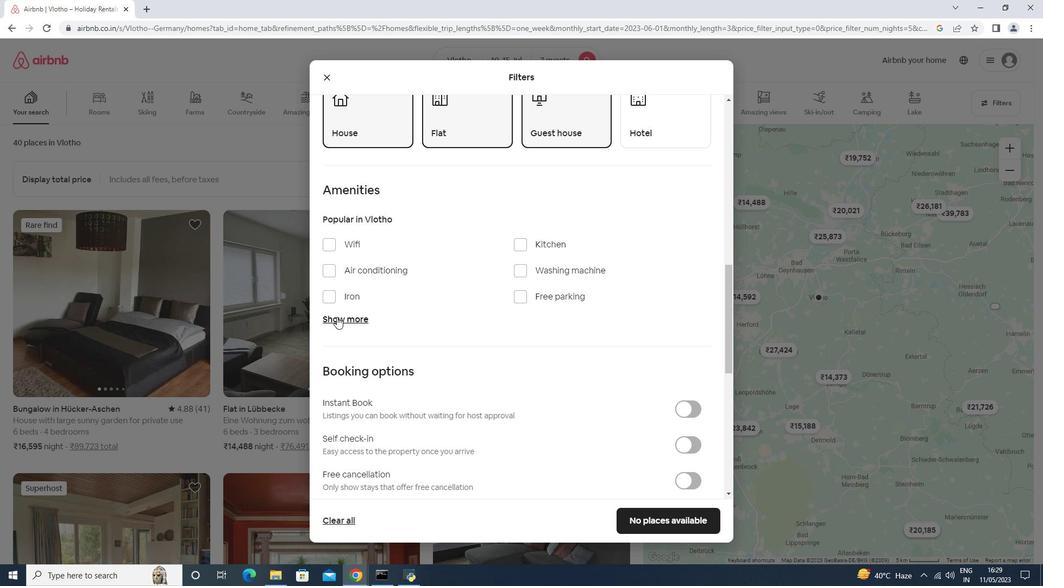 
Action: Mouse pressed left at (336, 317)
Screenshot: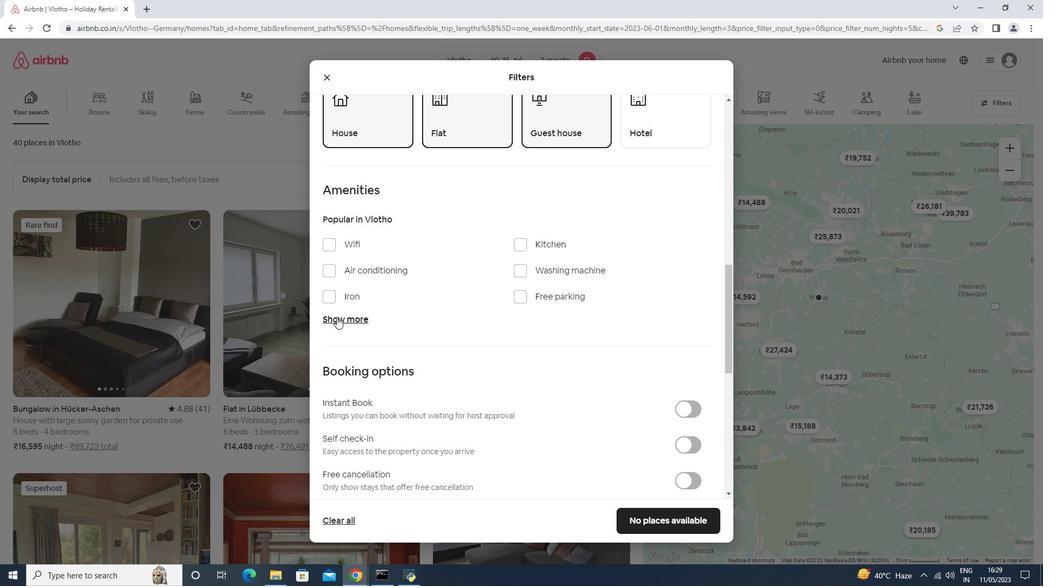 
Action: Mouse moved to (359, 240)
Screenshot: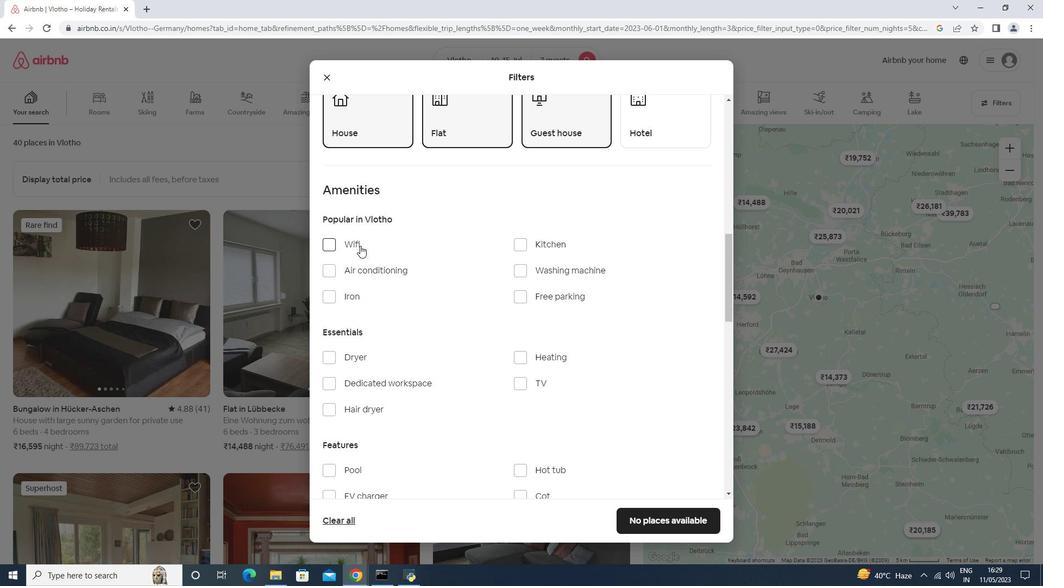 
Action: Mouse pressed left at (359, 240)
Screenshot: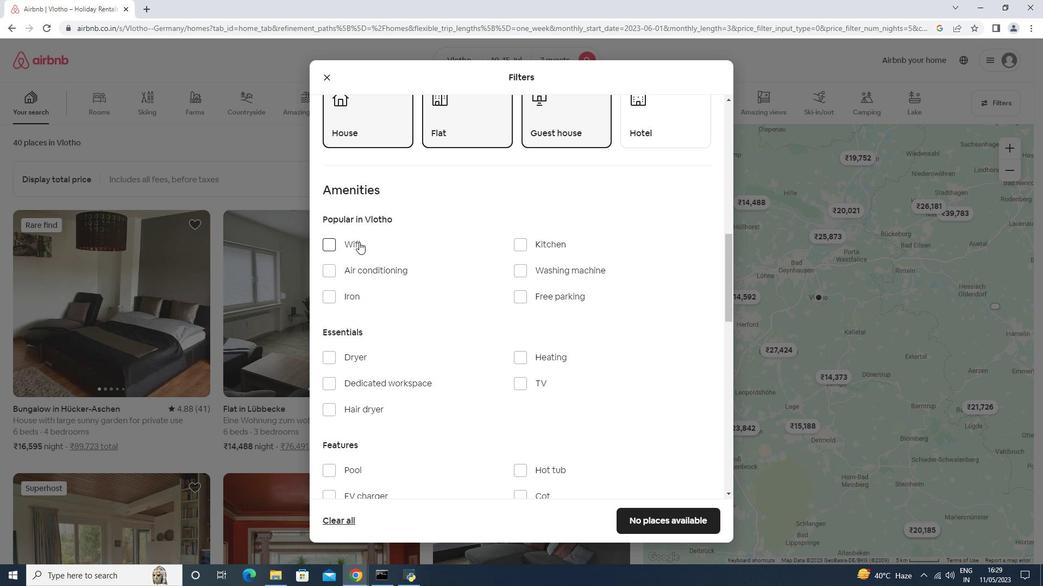 
Action: Mouse moved to (529, 298)
Screenshot: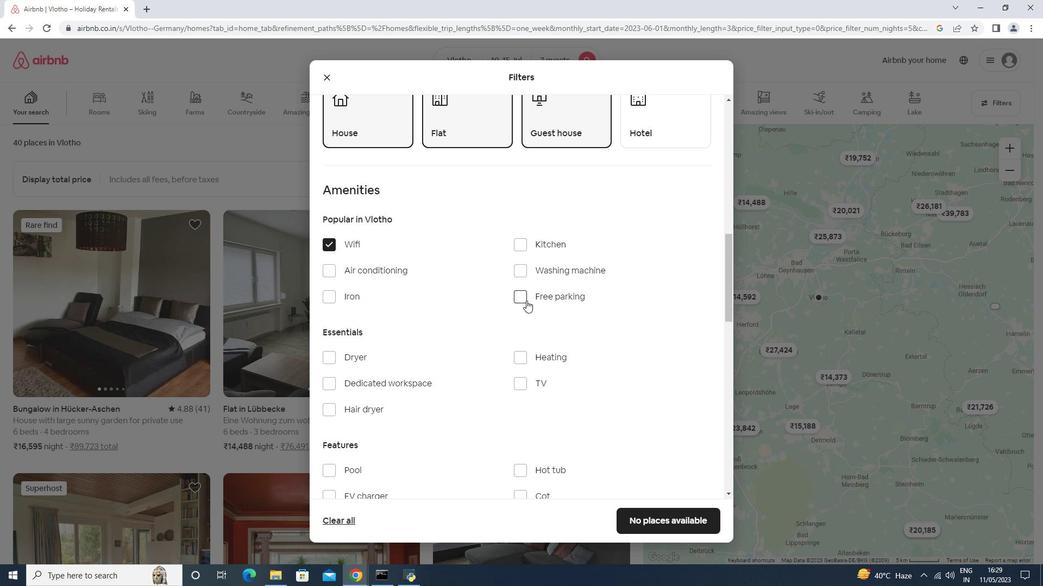
Action: Mouse pressed left at (529, 298)
Screenshot: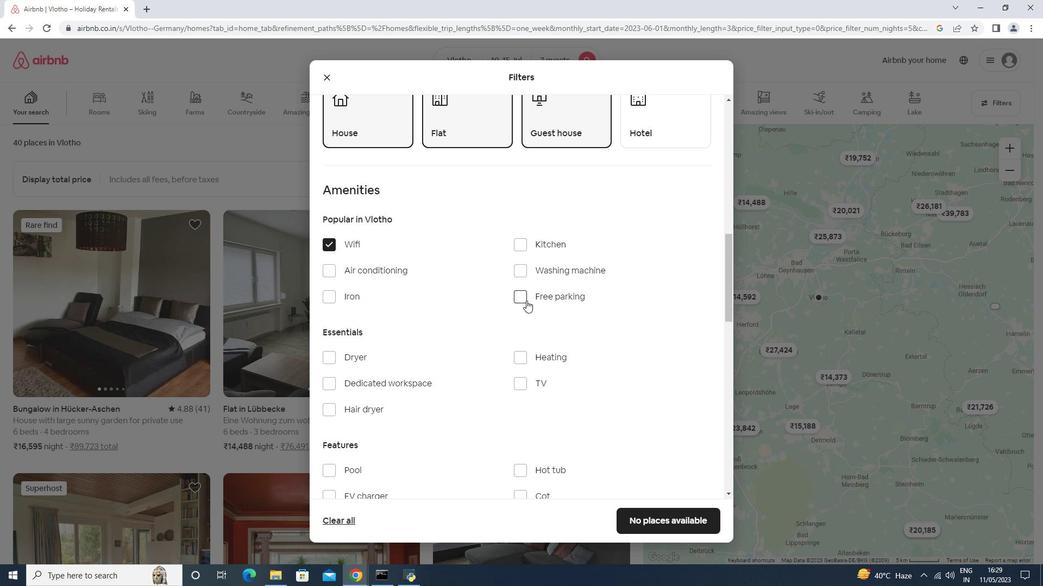 
Action: Mouse moved to (529, 374)
Screenshot: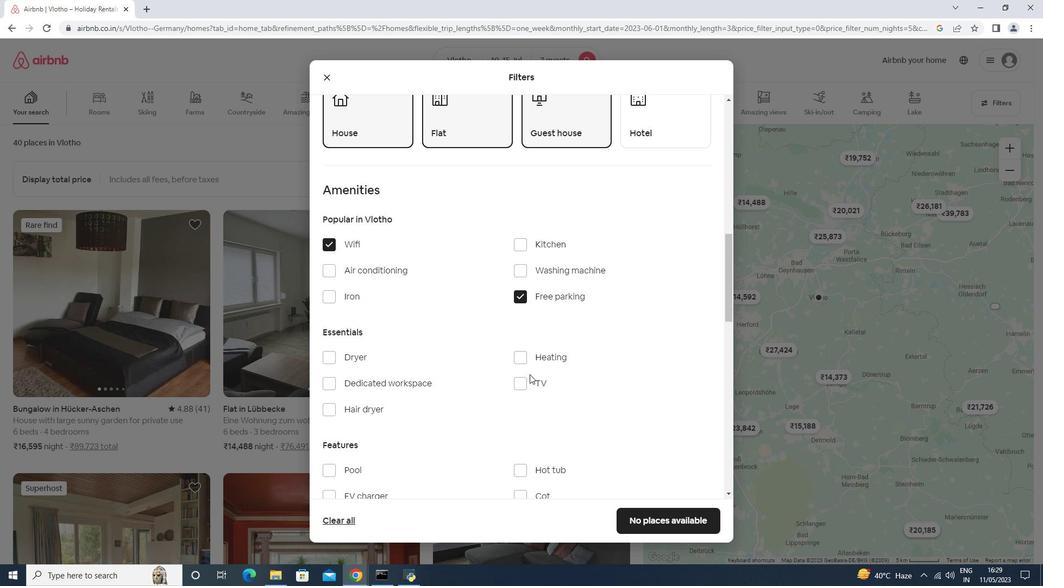 
Action: Mouse pressed left at (529, 374)
Screenshot: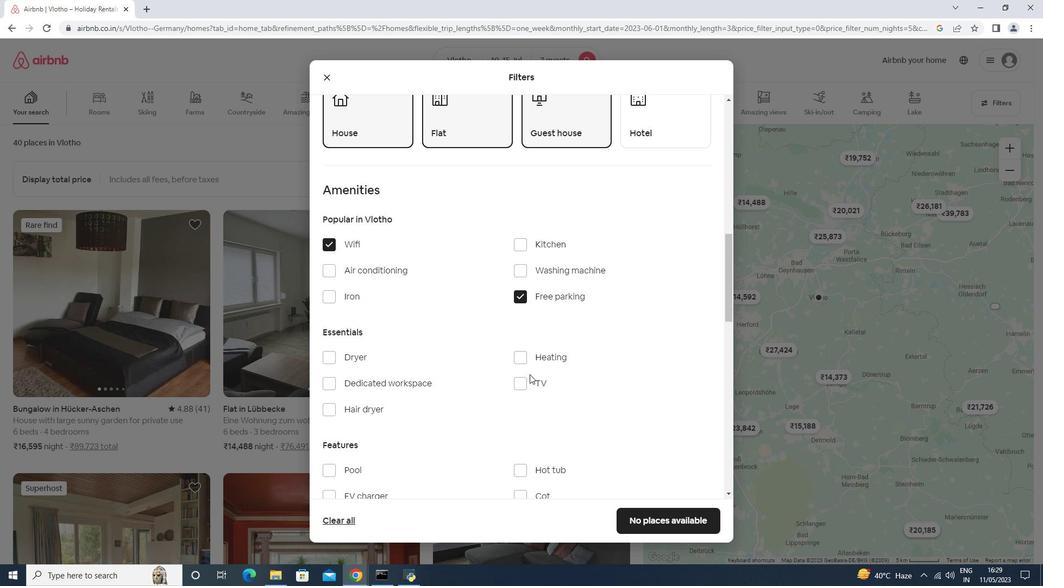 
Action: Mouse moved to (517, 385)
Screenshot: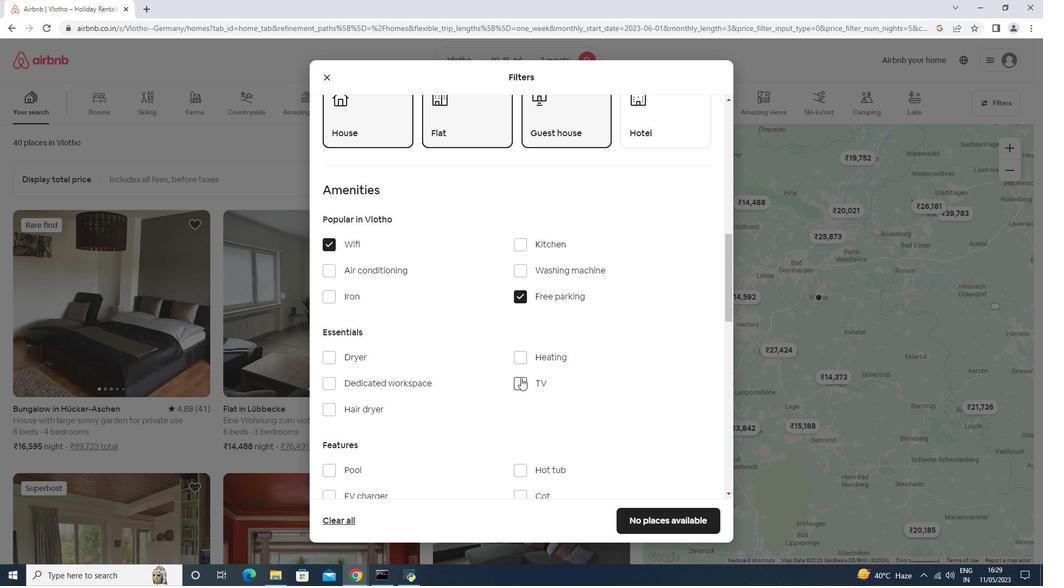 
Action: Mouse pressed left at (517, 385)
Screenshot: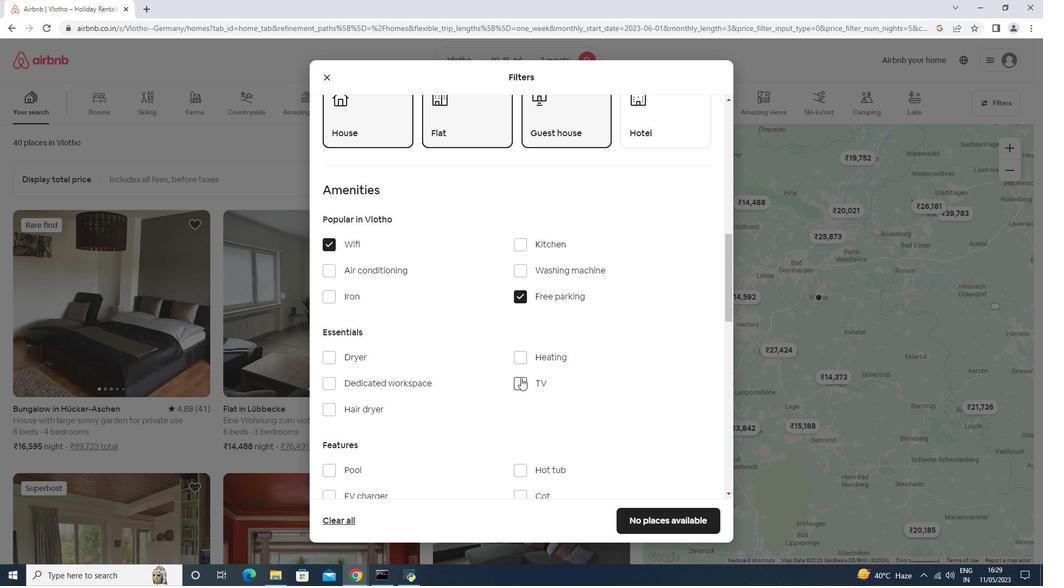 
Action: Mouse moved to (518, 382)
Screenshot: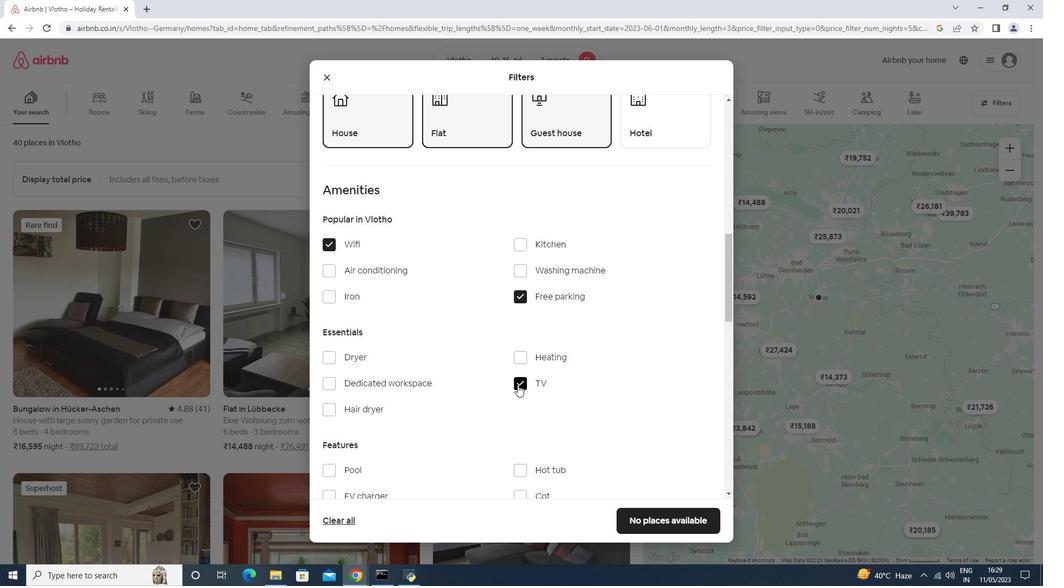 
Action: Mouse scrolled (518, 381) with delta (0, 0)
Screenshot: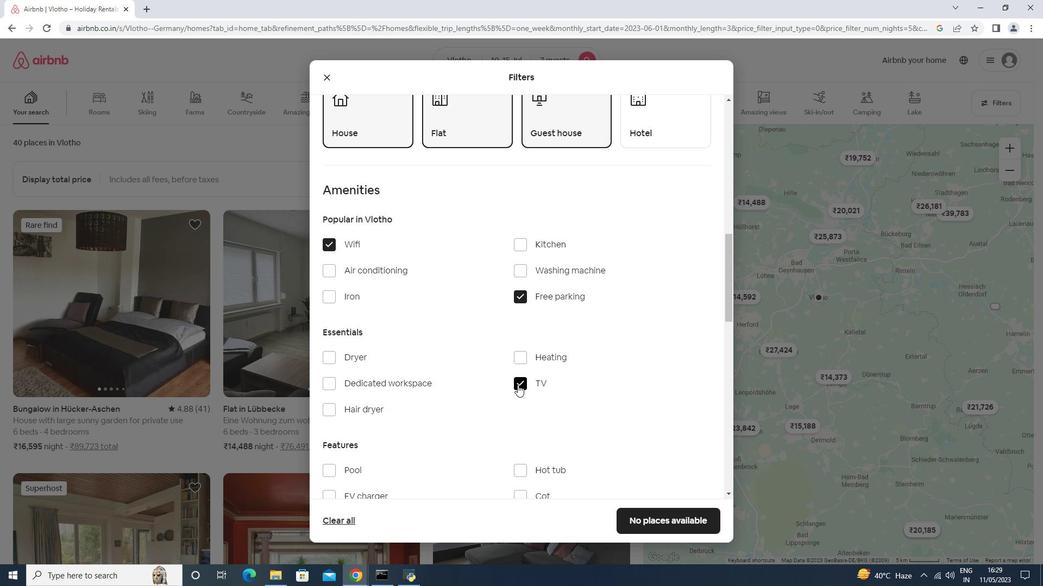 
Action: Mouse scrolled (518, 381) with delta (0, 0)
Screenshot: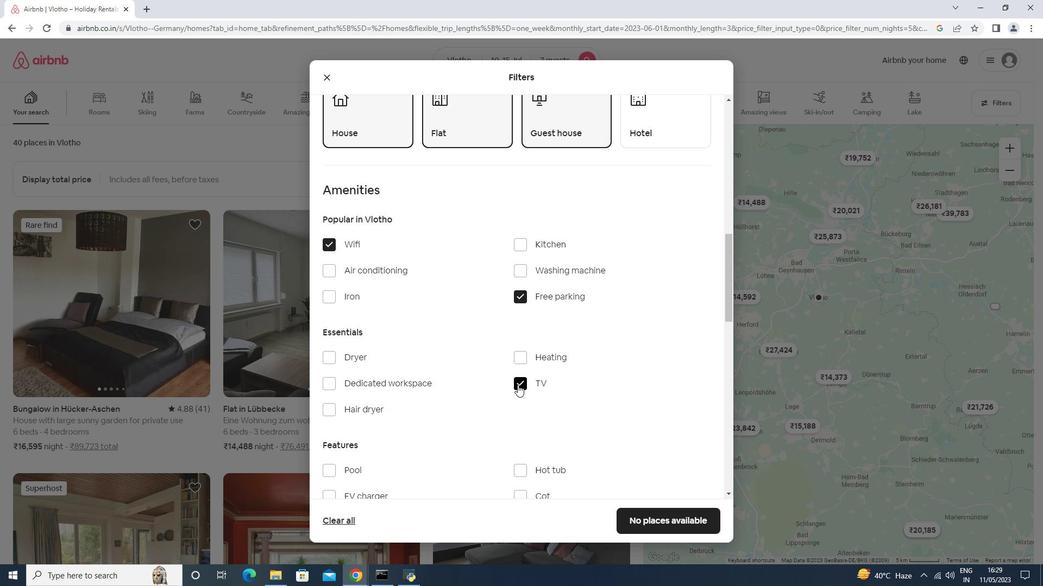 
Action: Mouse scrolled (518, 381) with delta (0, 0)
Screenshot: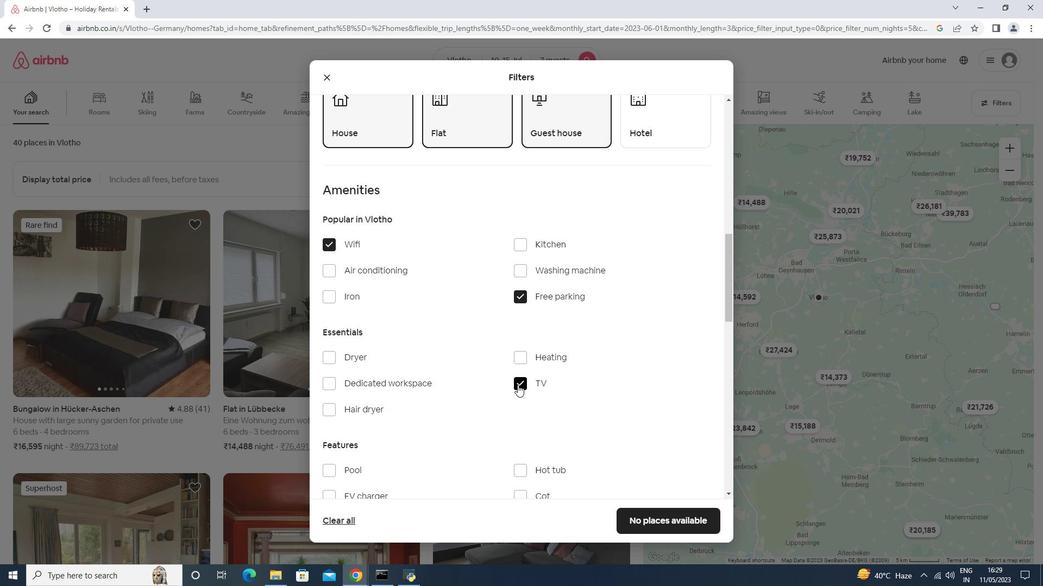 
Action: Mouse scrolled (518, 381) with delta (0, 0)
Screenshot: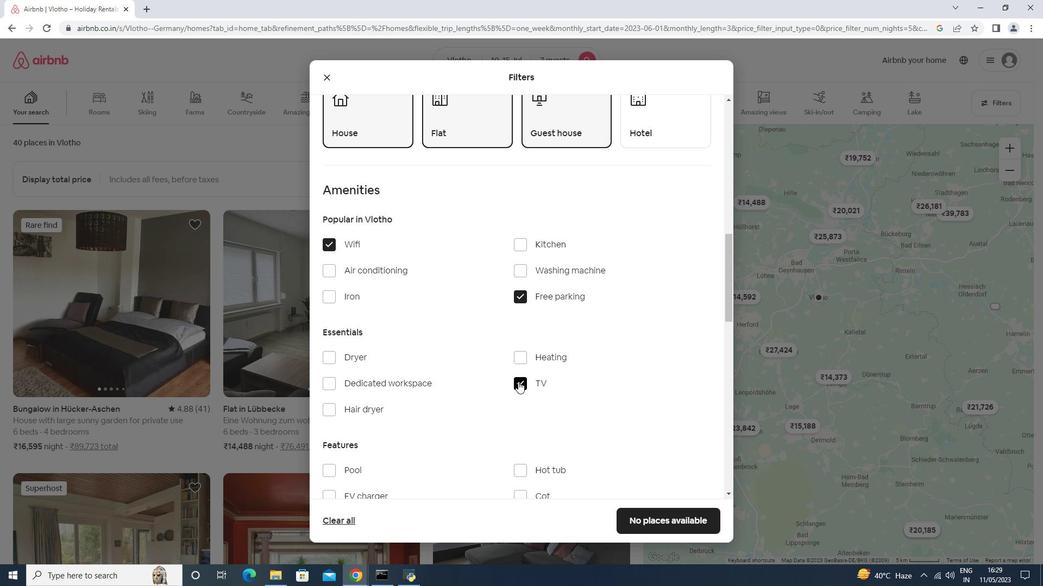 
Action: Mouse moved to (364, 335)
Screenshot: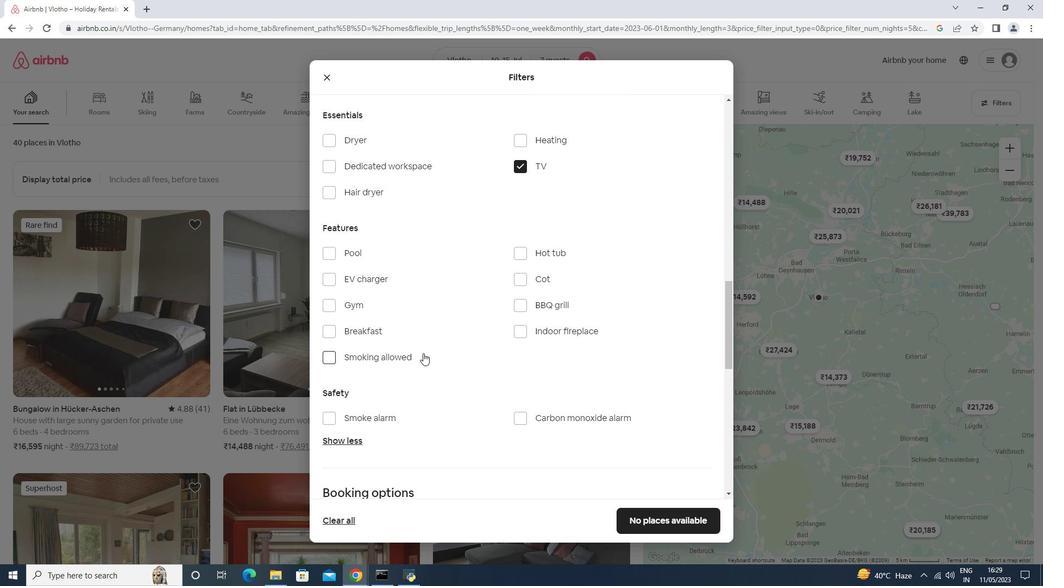 
Action: Mouse pressed left at (364, 335)
Screenshot: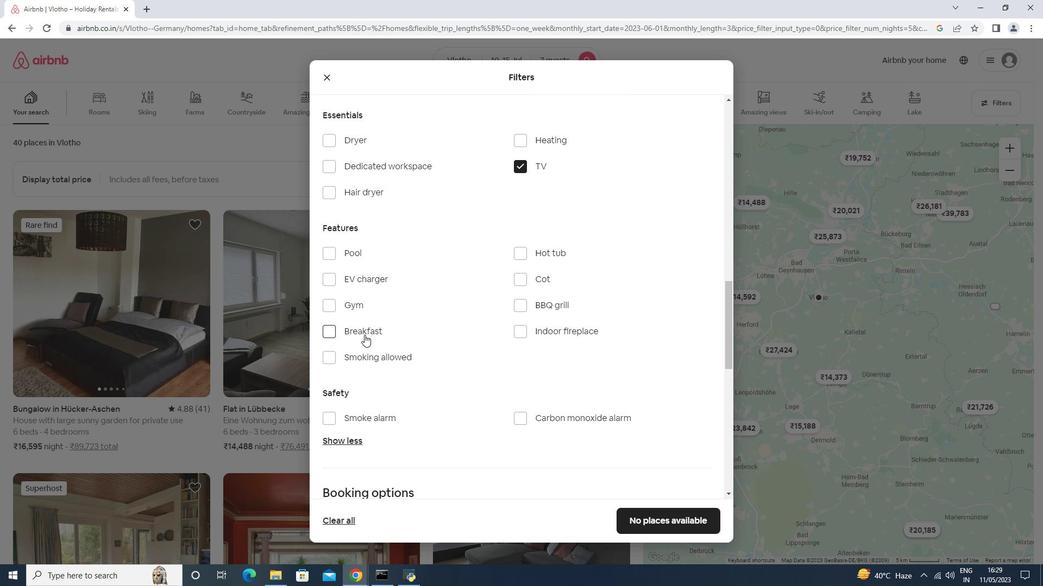 
Action: Mouse moved to (358, 302)
Screenshot: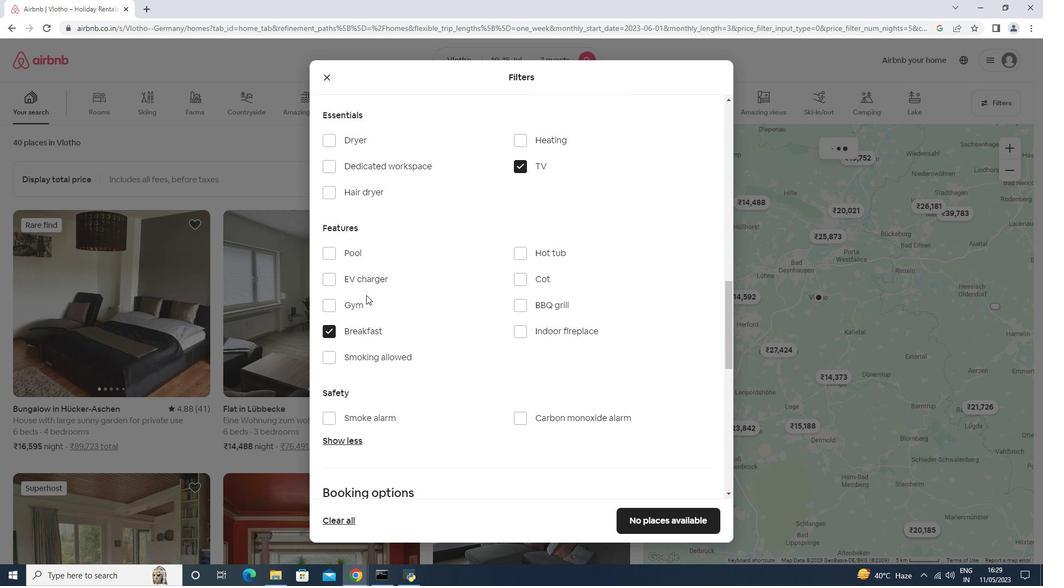 
Action: Mouse pressed left at (358, 302)
Screenshot: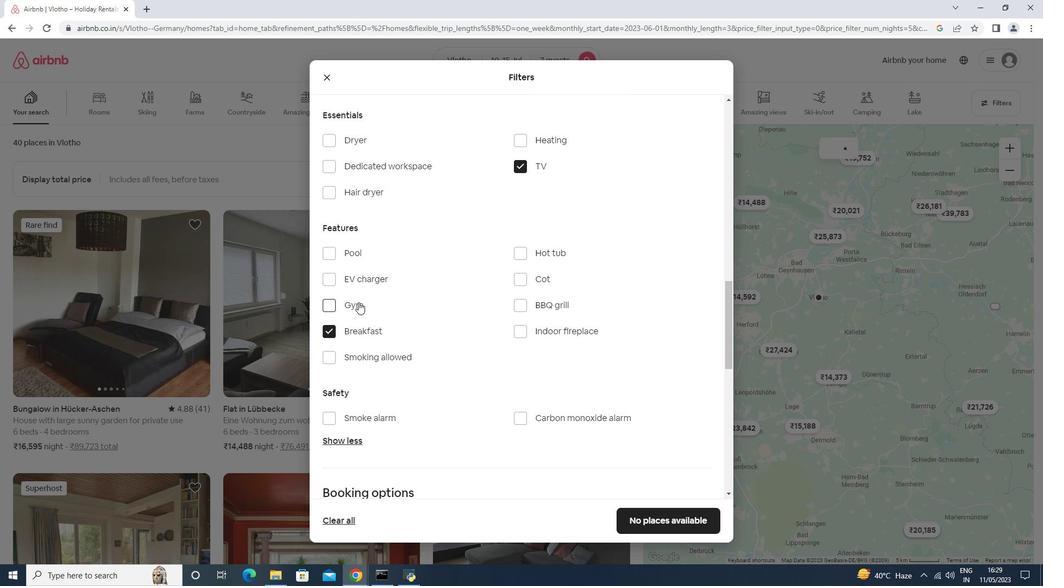 
Action: Mouse moved to (548, 347)
Screenshot: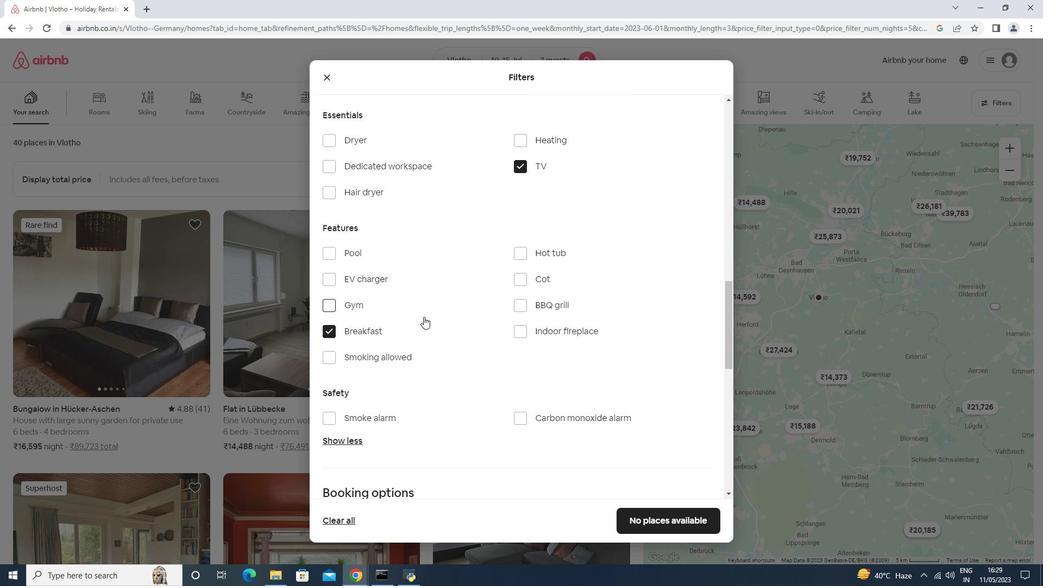 
Action: Mouse scrolled (548, 346) with delta (0, 0)
Screenshot: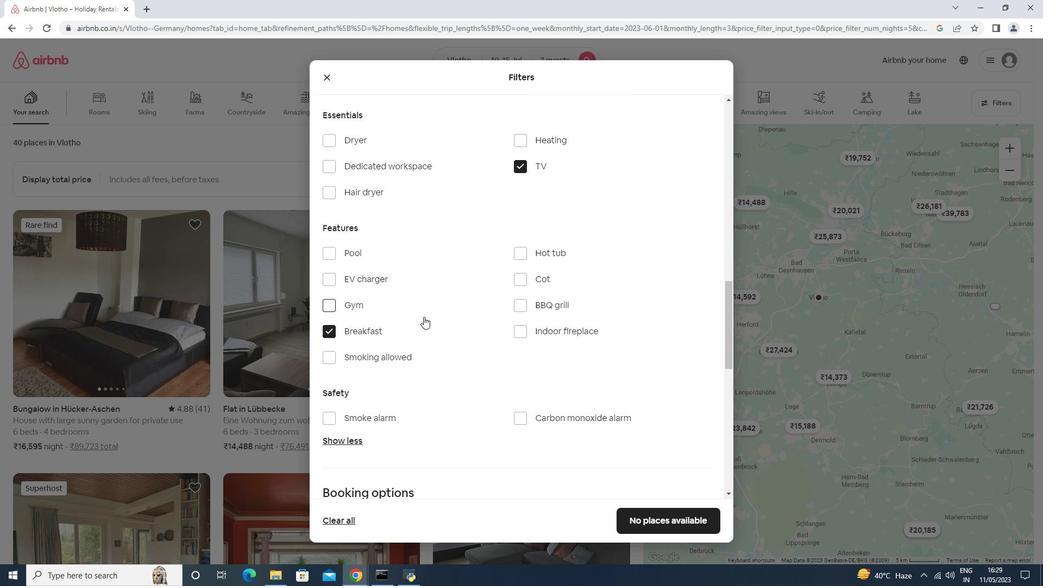 
Action: Mouse scrolled (548, 346) with delta (0, 0)
Screenshot: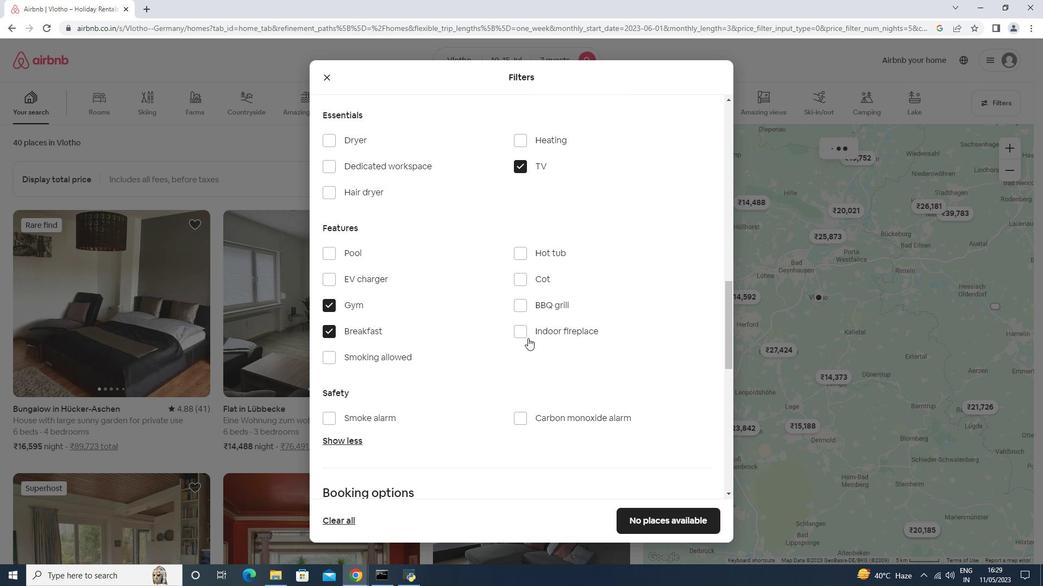 
Action: Mouse scrolled (548, 347) with delta (0, 0)
Screenshot: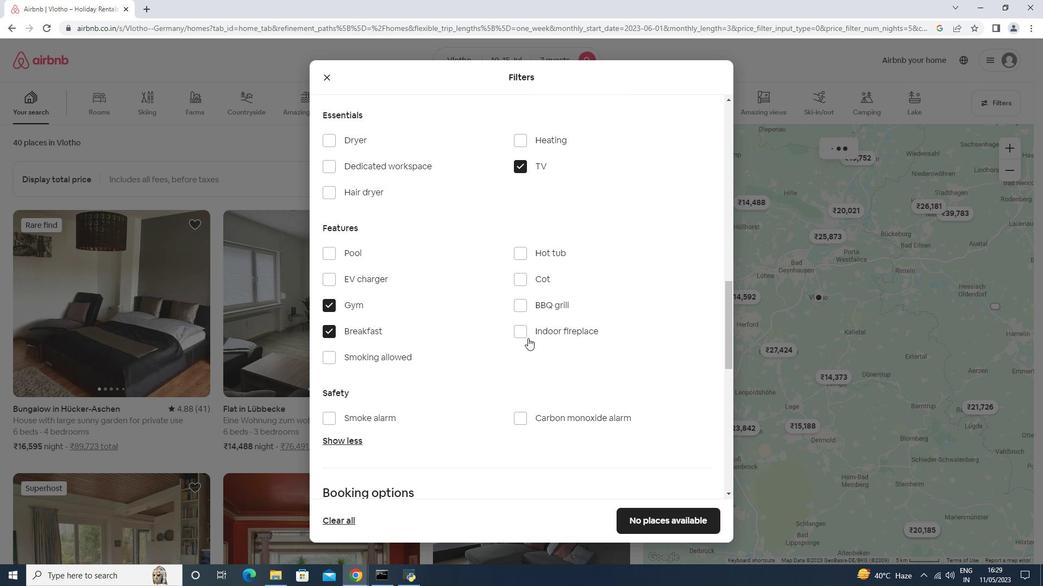 
Action: Mouse scrolled (548, 347) with delta (0, 0)
Screenshot: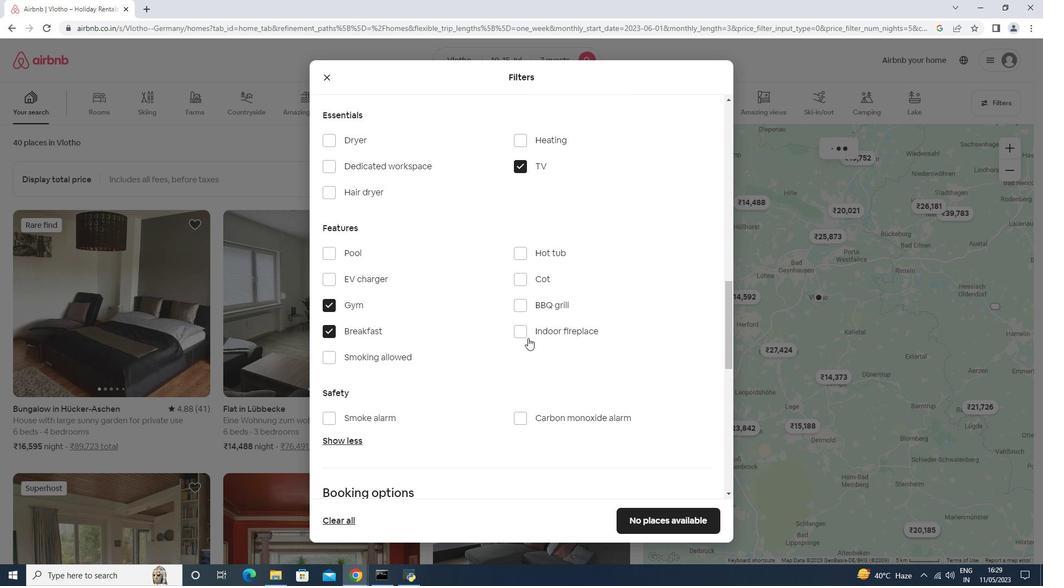 
Action: Mouse scrolled (548, 347) with delta (0, 0)
Screenshot: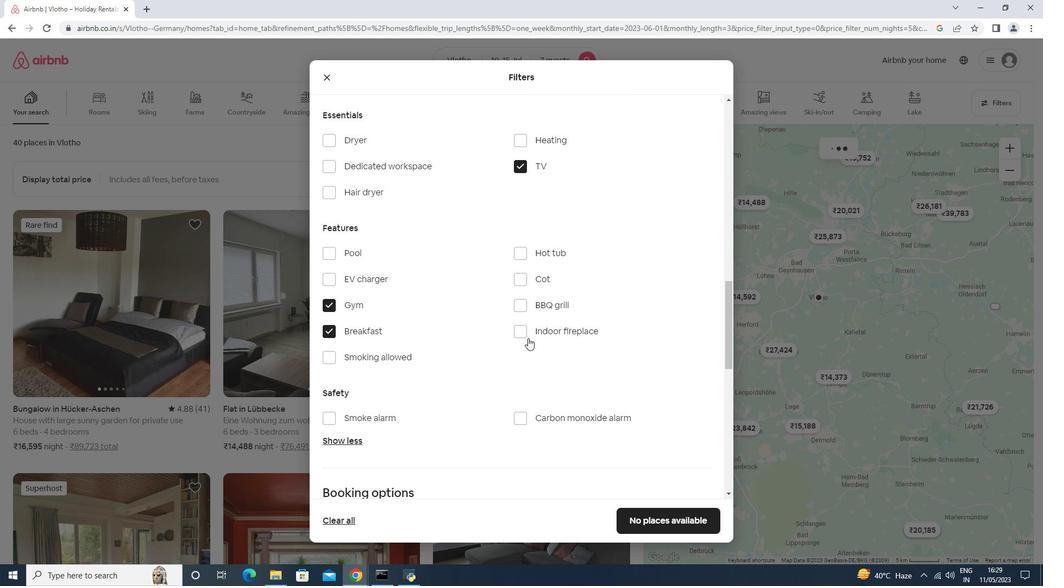 
Action: Mouse moved to (688, 296)
Screenshot: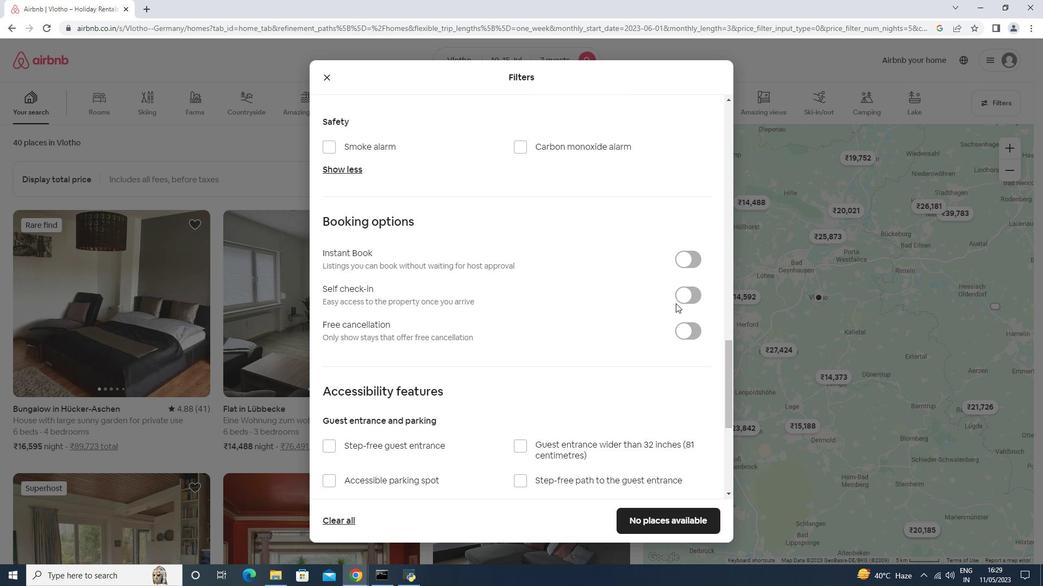 
Action: Mouse pressed left at (688, 296)
Screenshot: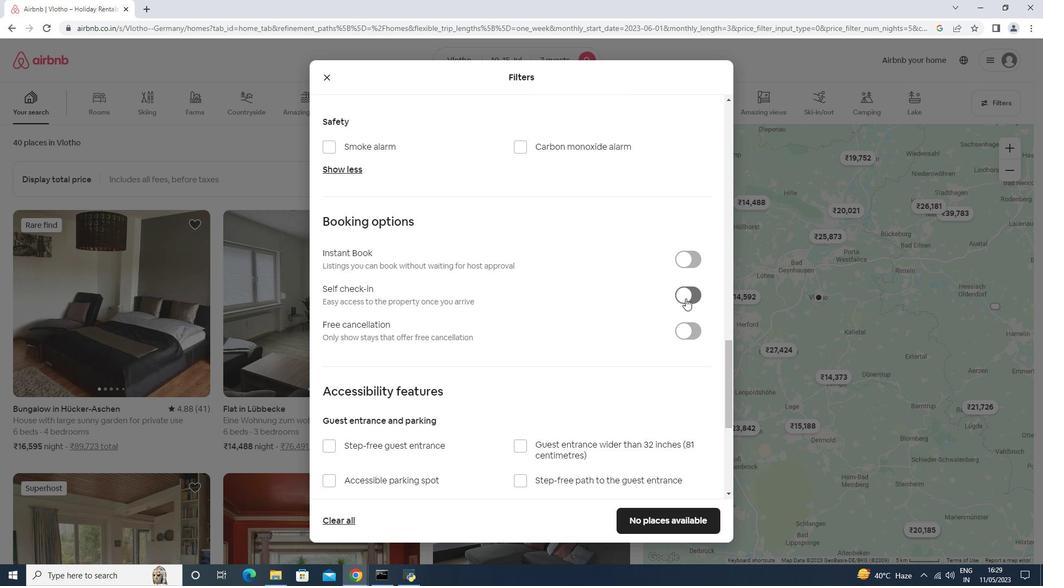 
Action: Mouse moved to (670, 309)
Screenshot: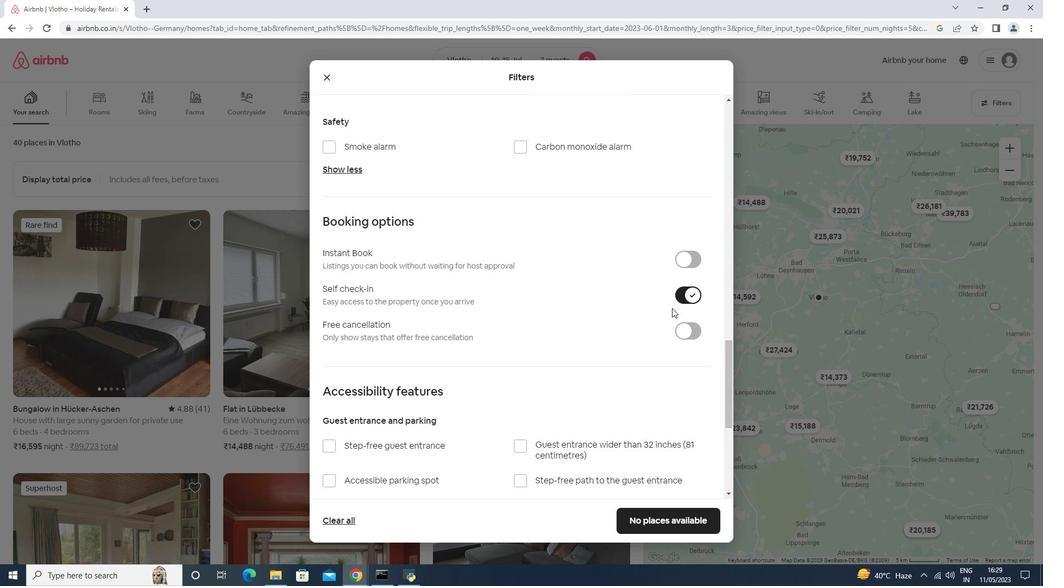 
Action: Mouse scrolled (670, 308) with delta (0, 0)
Screenshot: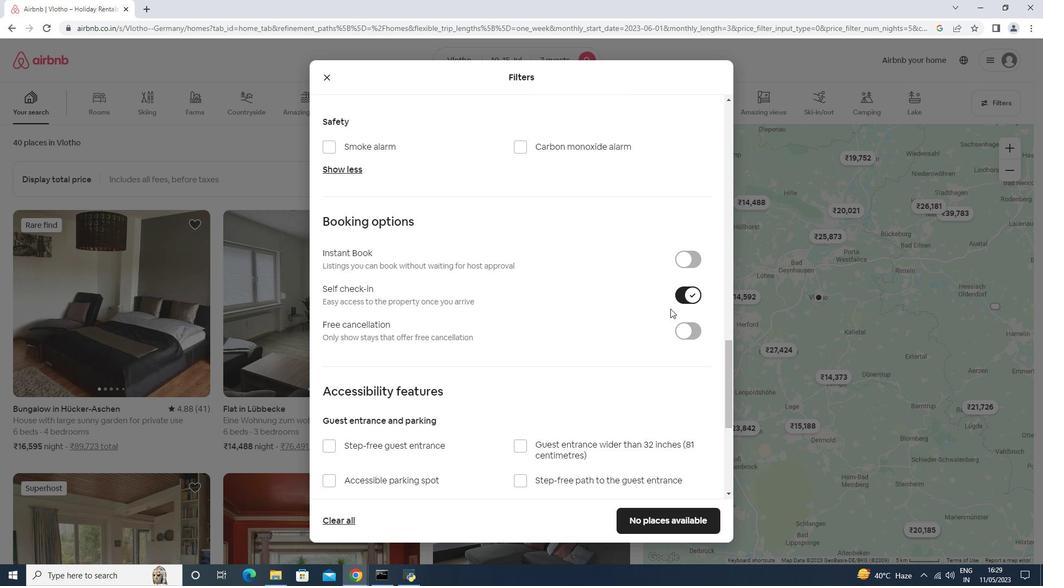 
Action: Mouse moved to (670, 309)
Screenshot: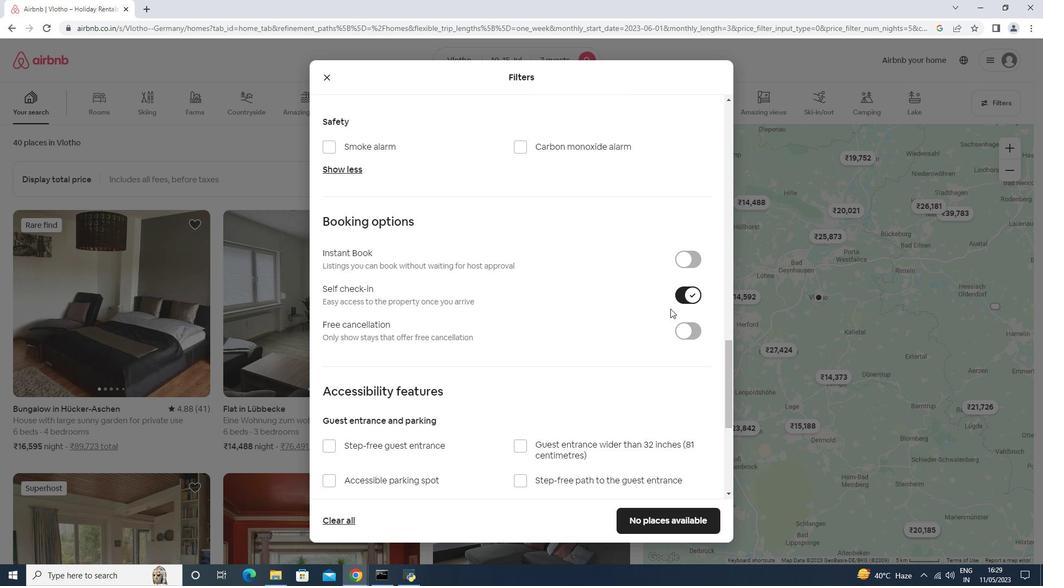
Action: Mouse scrolled (670, 308) with delta (0, 0)
Screenshot: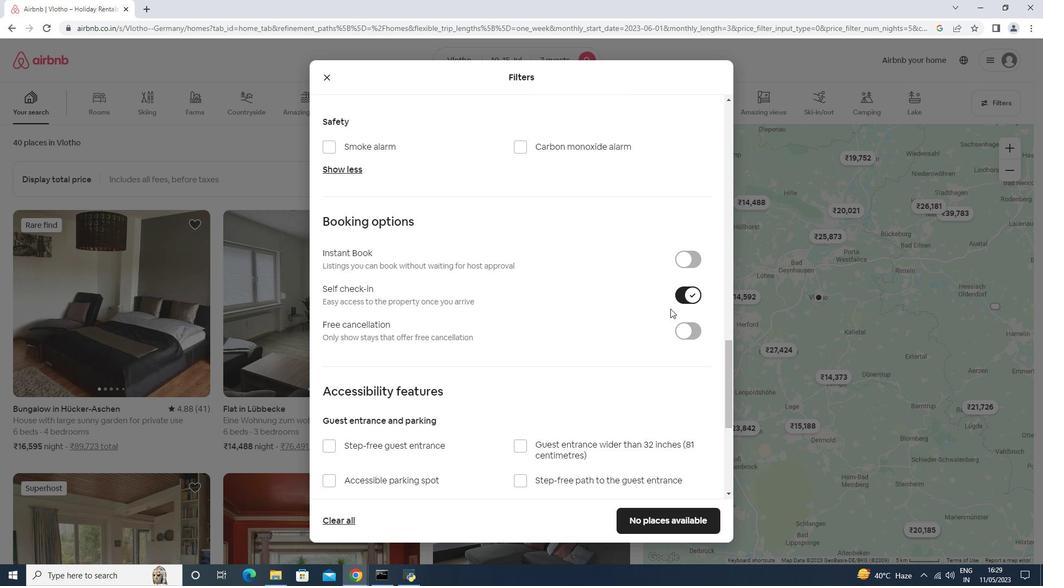 
Action: Mouse scrolled (670, 308) with delta (0, 0)
Screenshot: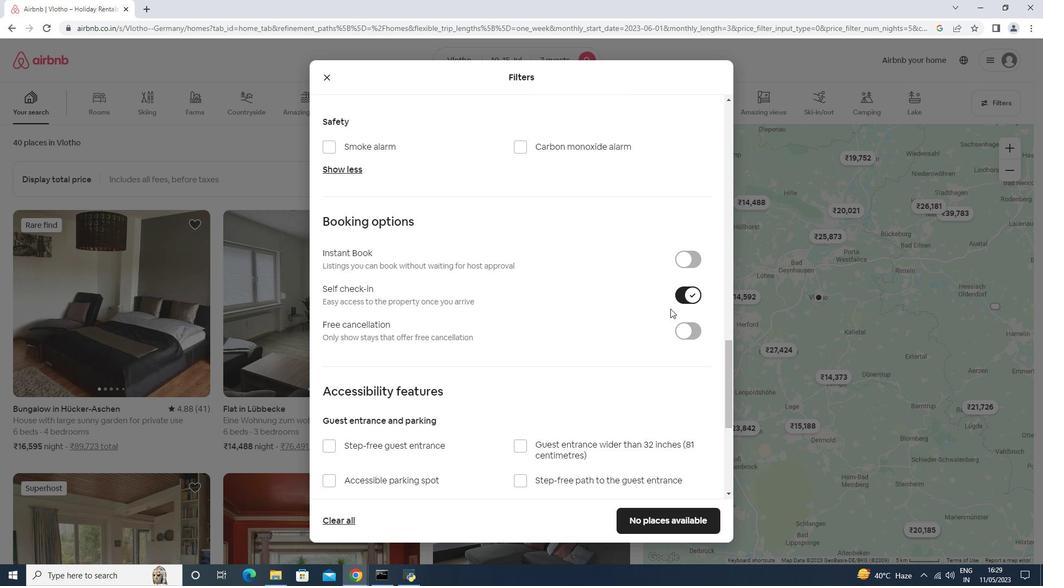 
Action: Mouse scrolled (670, 308) with delta (0, 0)
Screenshot: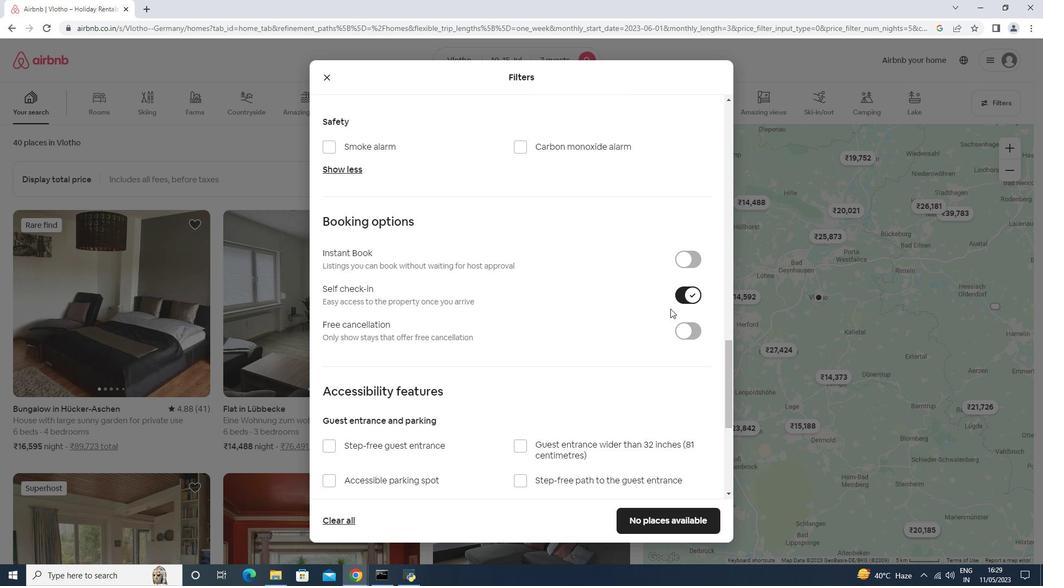 
Action: Mouse scrolled (670, 308) with delta (0, 0)
Screenshot: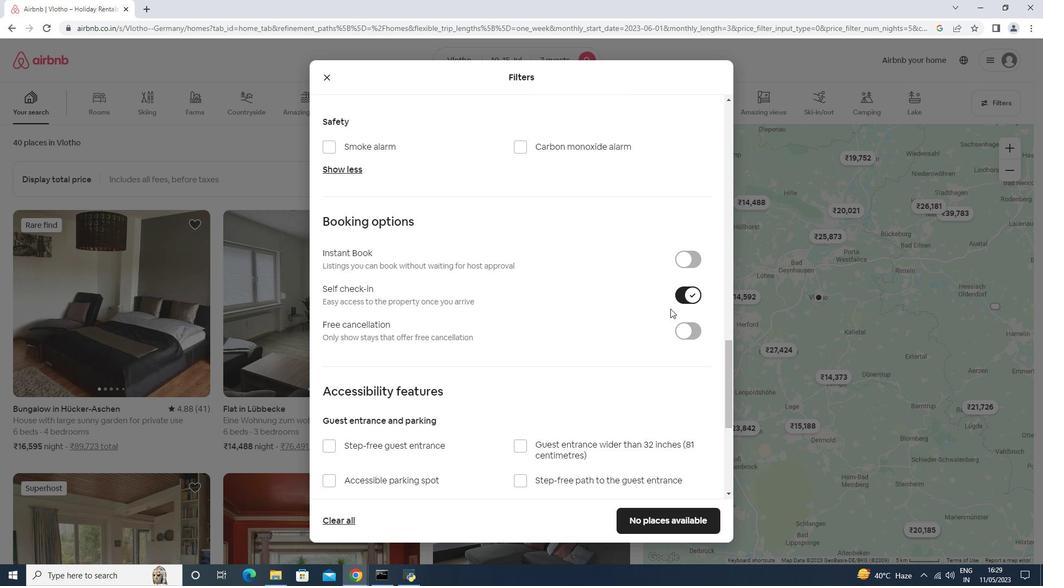 
Action: Mouse moved to (365, 425)
Screenshot: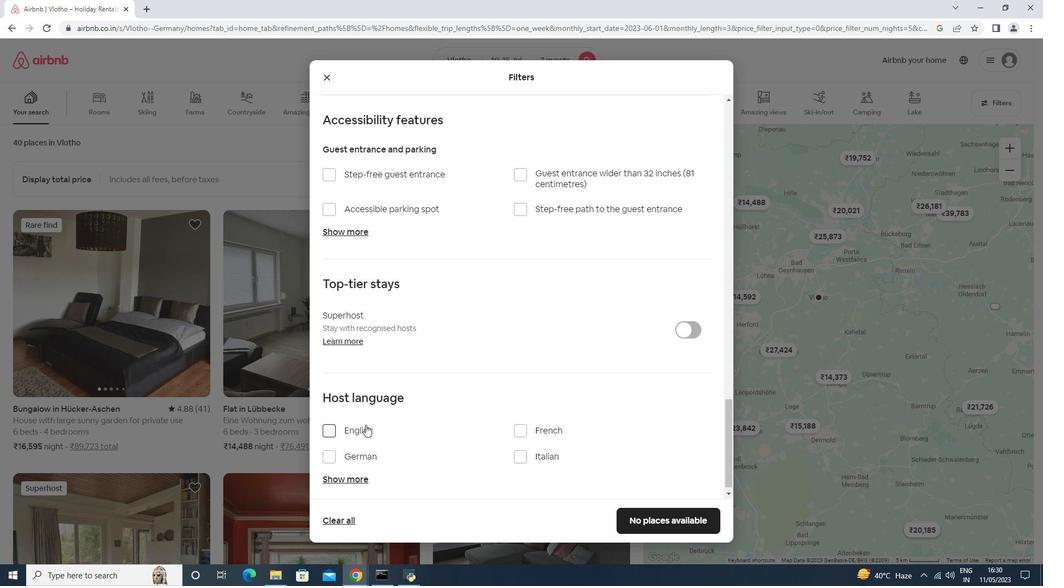 
Action: Mouse pressed left at (365, 425)
Screenshot: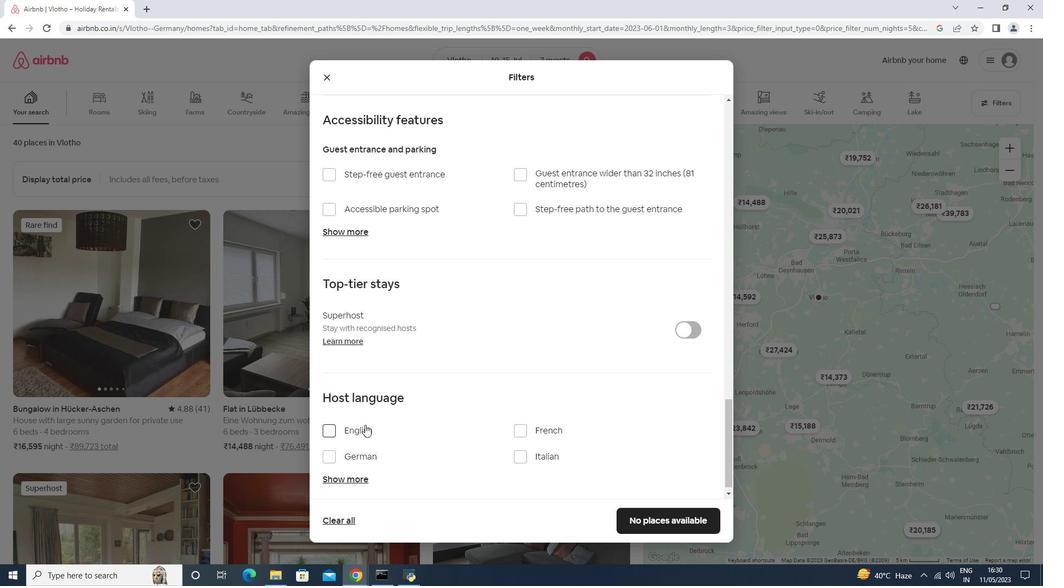 
Action: Mouse moved to (654, 516)
Screenshot: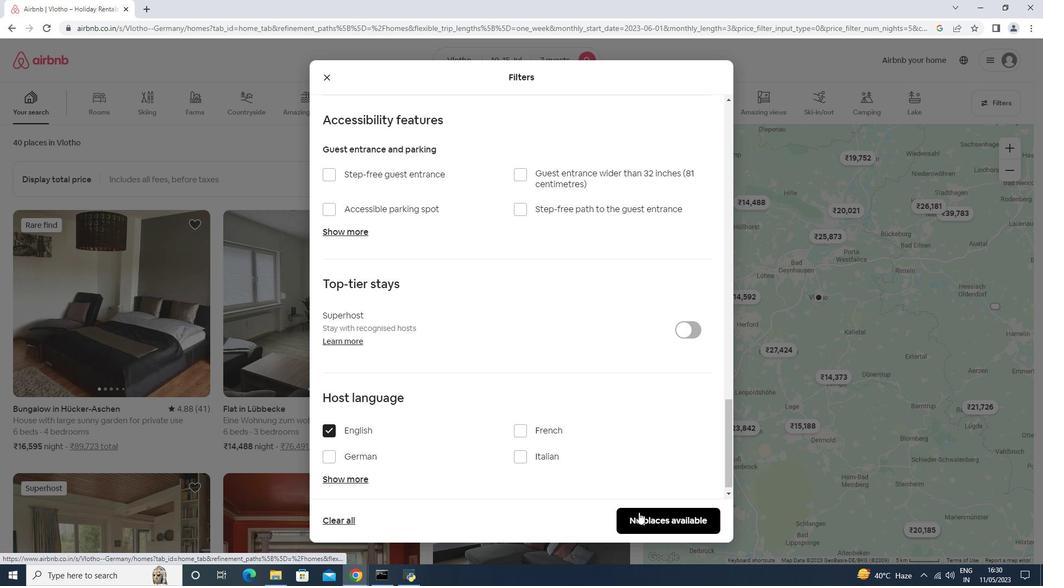
Action: Mouse pressed left at (654, 516)
Screenshot: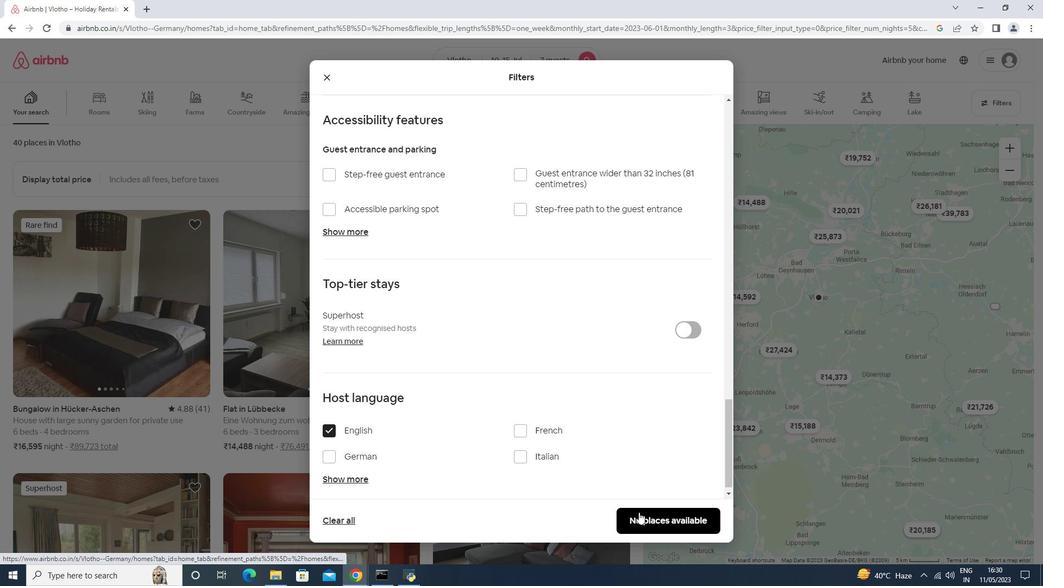 
